 Task: In the sheet Budget Analysis ToolFont size of heading  18 Font style of dataoswald 'Font size of data '9 Alignment of headline & dataAlign center.   Fill color in heading, Red Font color of dataIn the sheet  Budget Tracking Logbookbook
Action: Mouse moved to (74, 201)
Screenshot: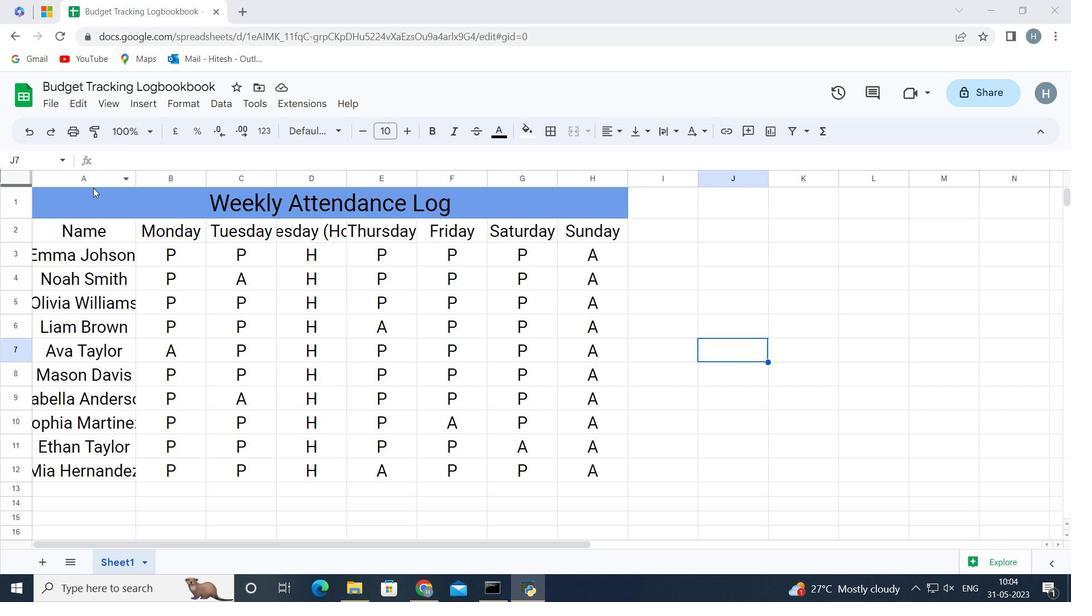 
Action: Mouse pressed left at (74, 201)
Screenshot: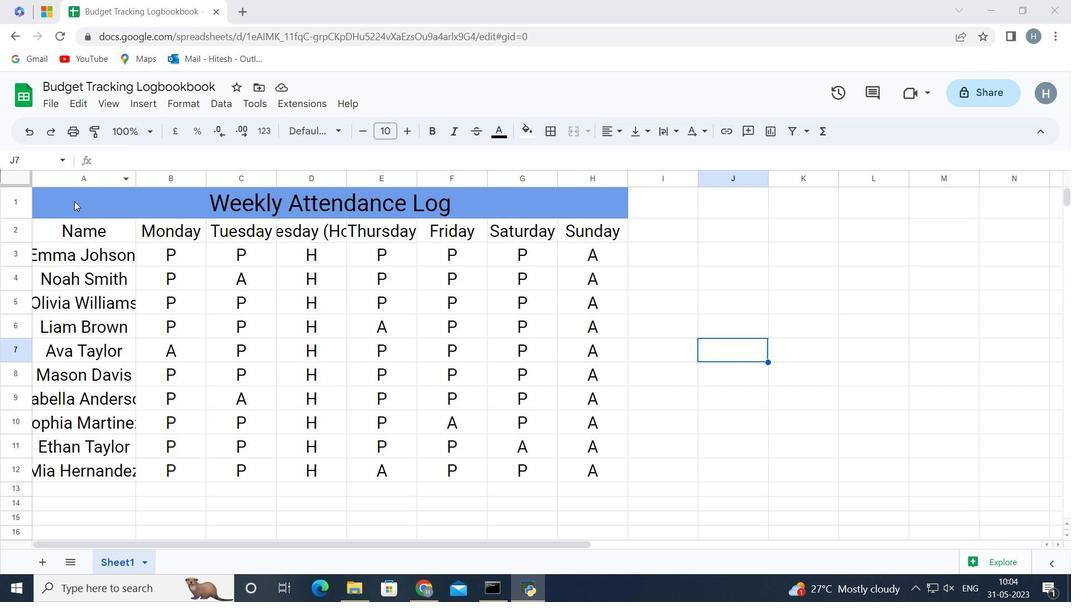 
Action: Mouse moved to (366, 130)
Screenshot: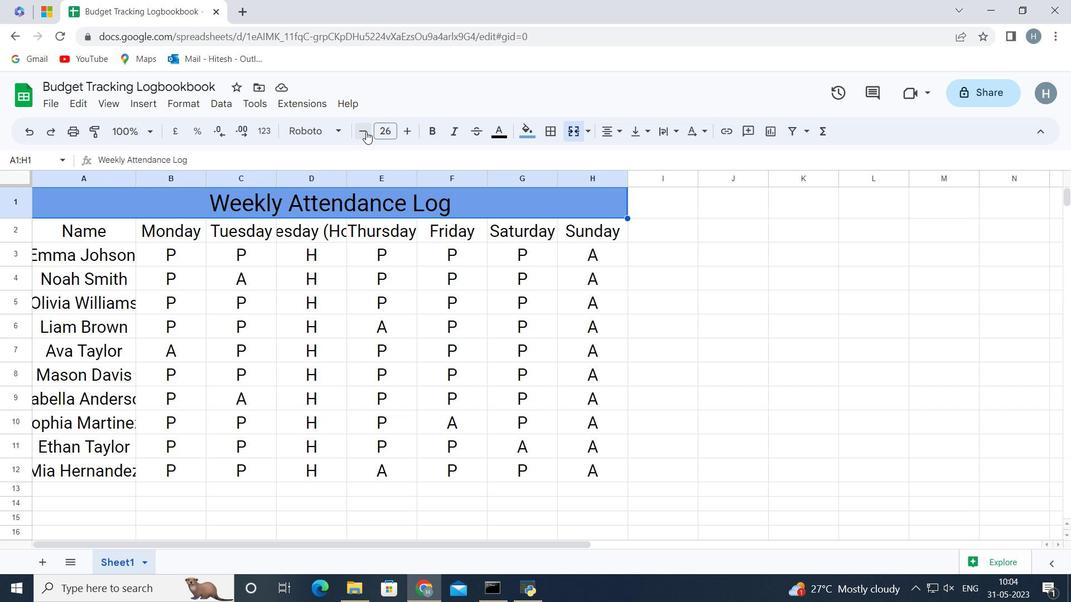 
Action: Mouse pressed left at (366, 130)
Screenshot: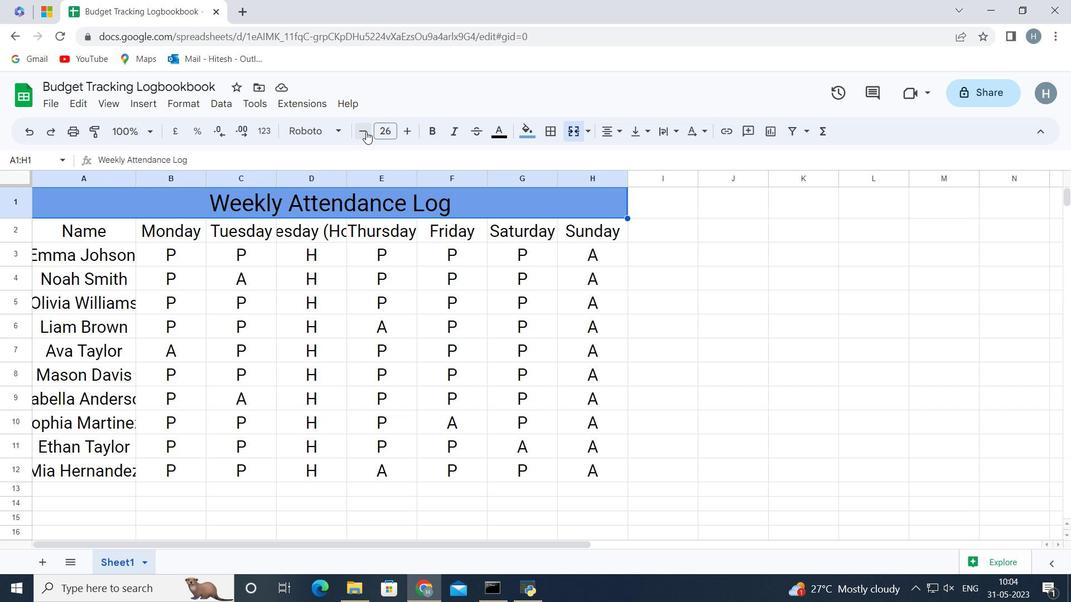 
Action: Mouse pressed left at (366, 130)
Screenshot: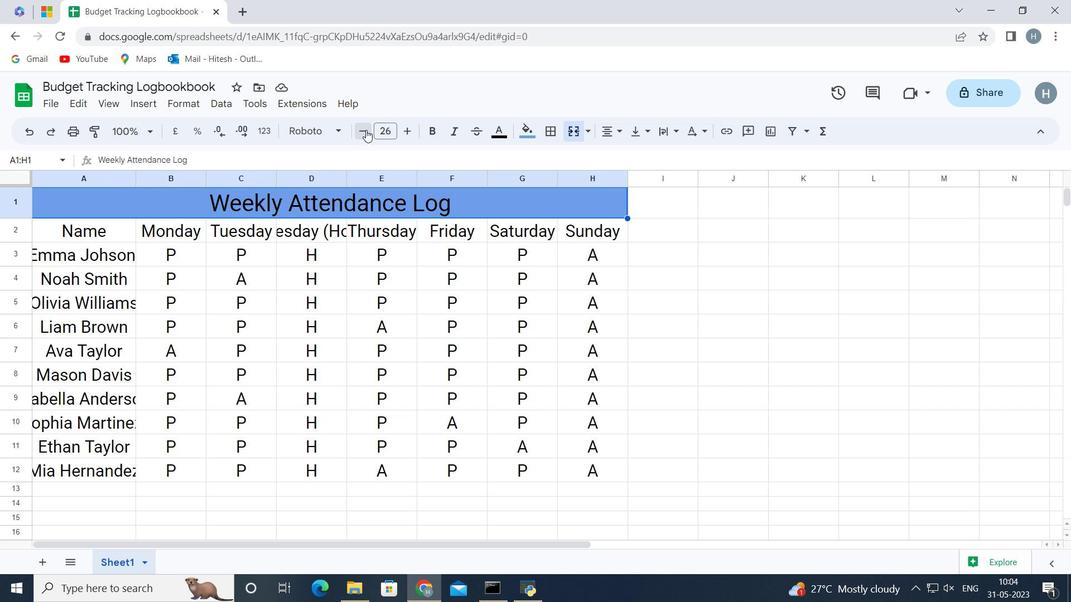 
Action: Mouse pressed left at (366, 130)
Screenshot: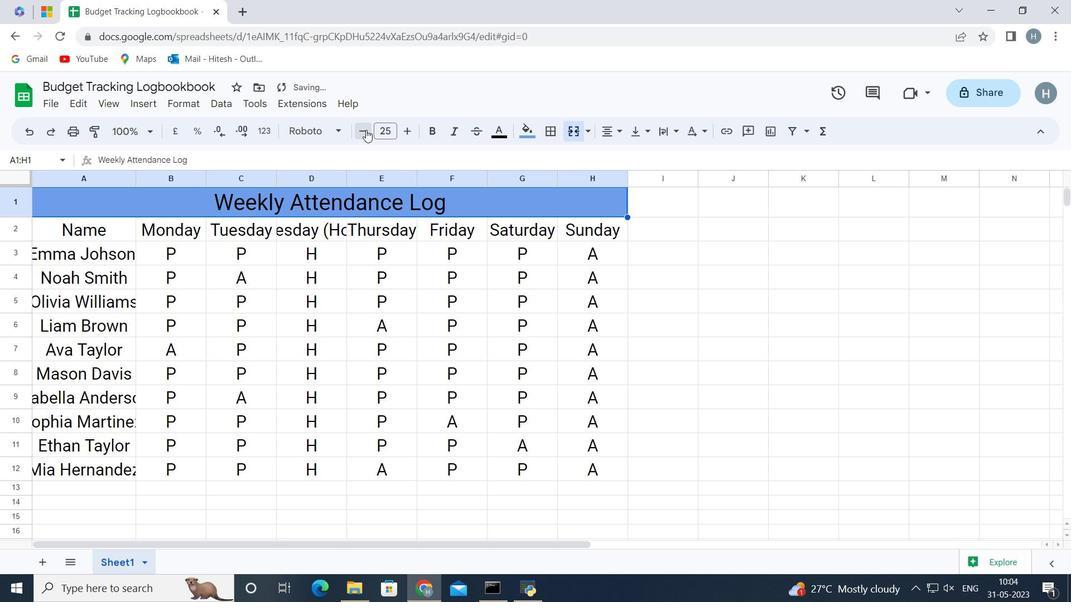 
Action: Mouse pressed left at (366, 130)
Screenshot: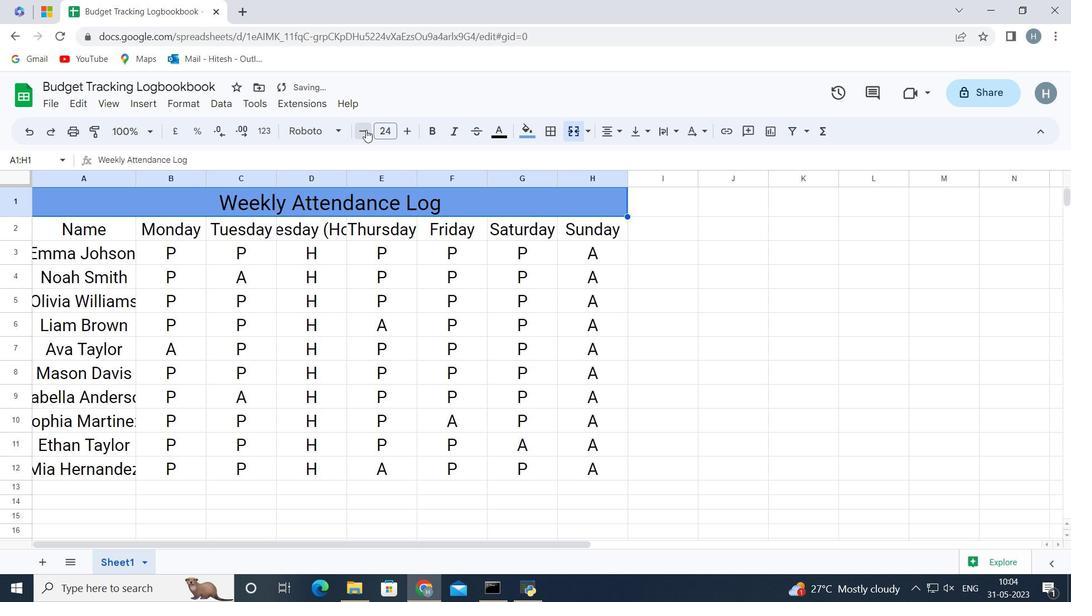 
Action: Mouse pressed left at (366, 130)
Screenshot: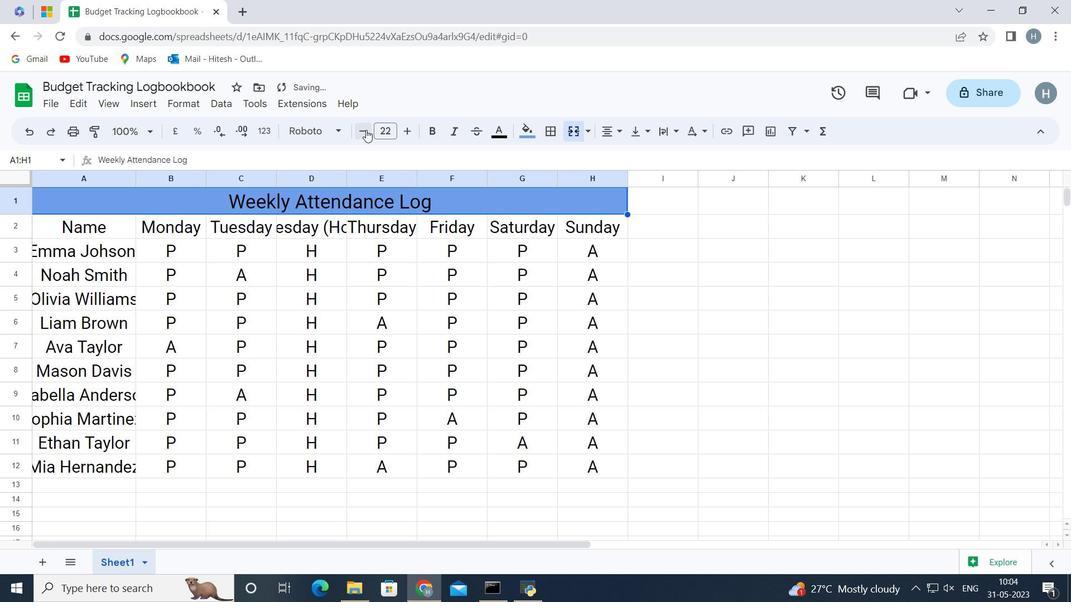 
Action: Mouse pressed left at (366, 130)
Screenshot: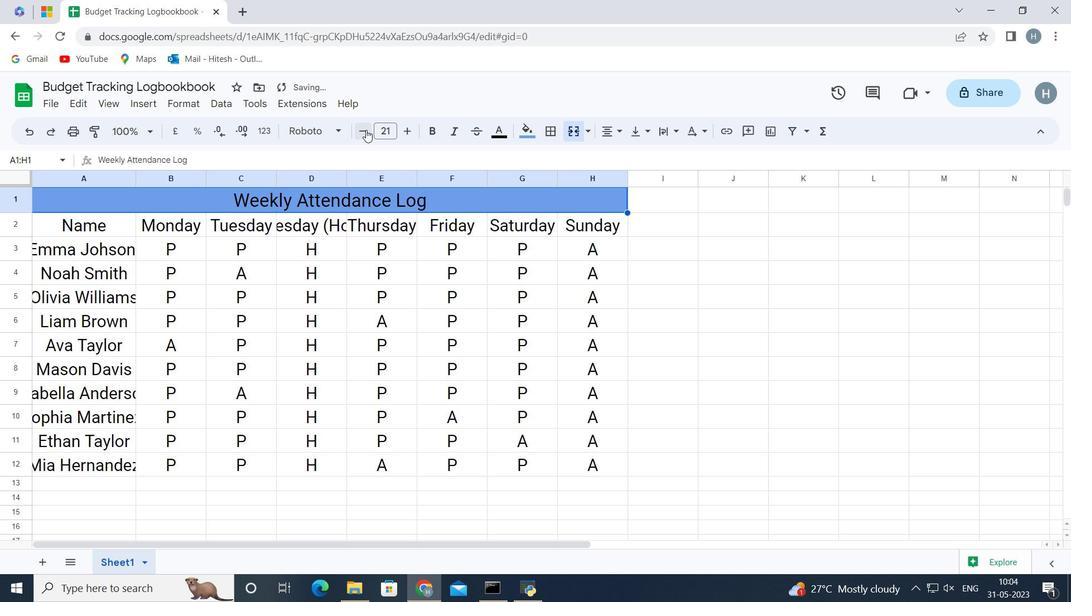 
Action: Mouse pressed left at (366, 130)
Screenshot: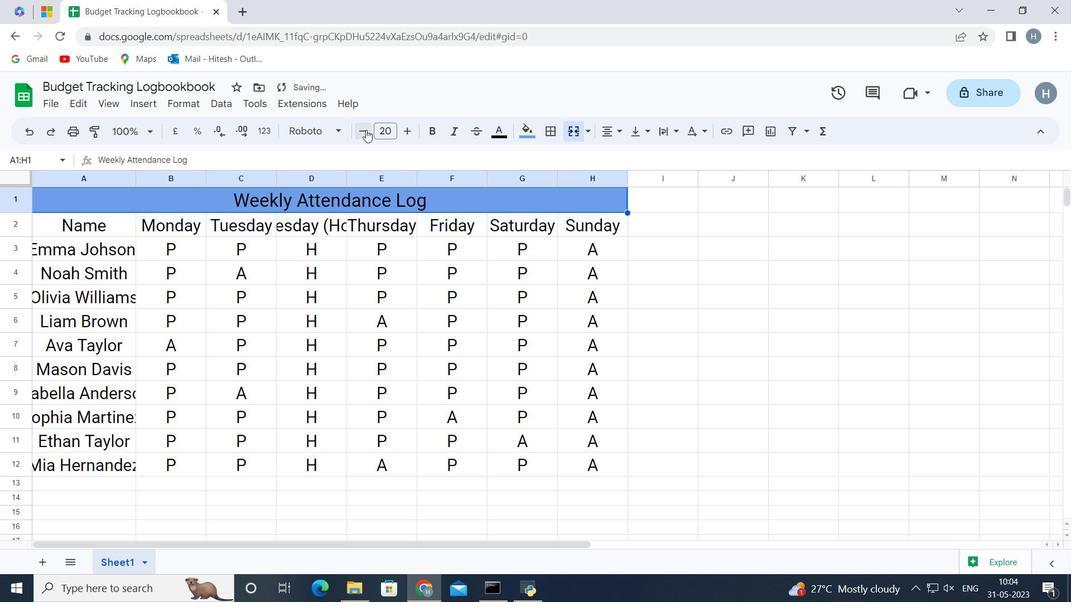 
Action: Mouse pressed left at (366, 130)
Screenshot: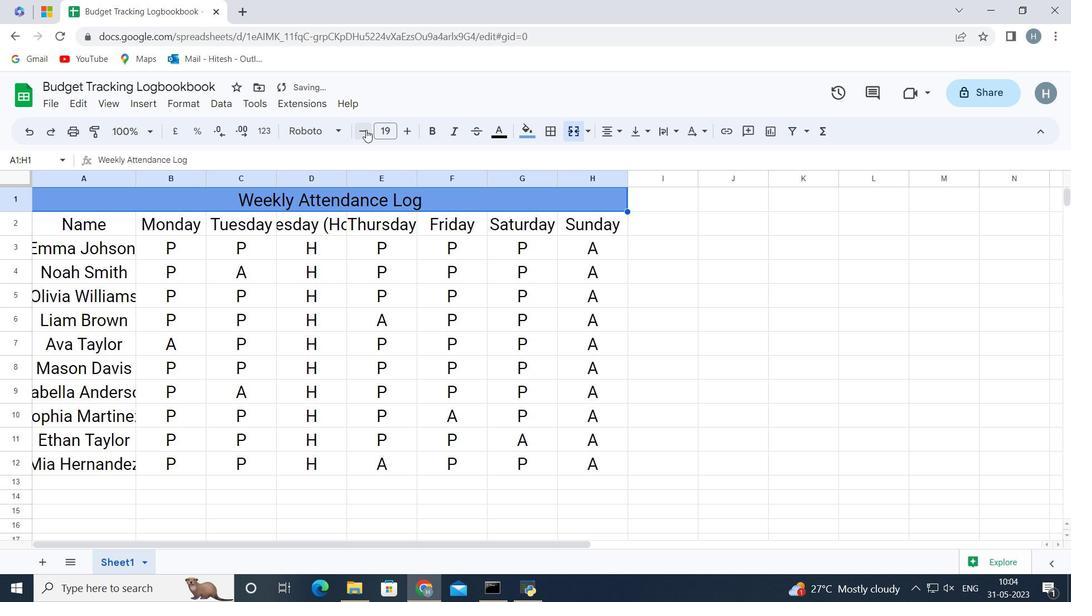 
Action: Mouse moved to (337, 127)
Screenshot: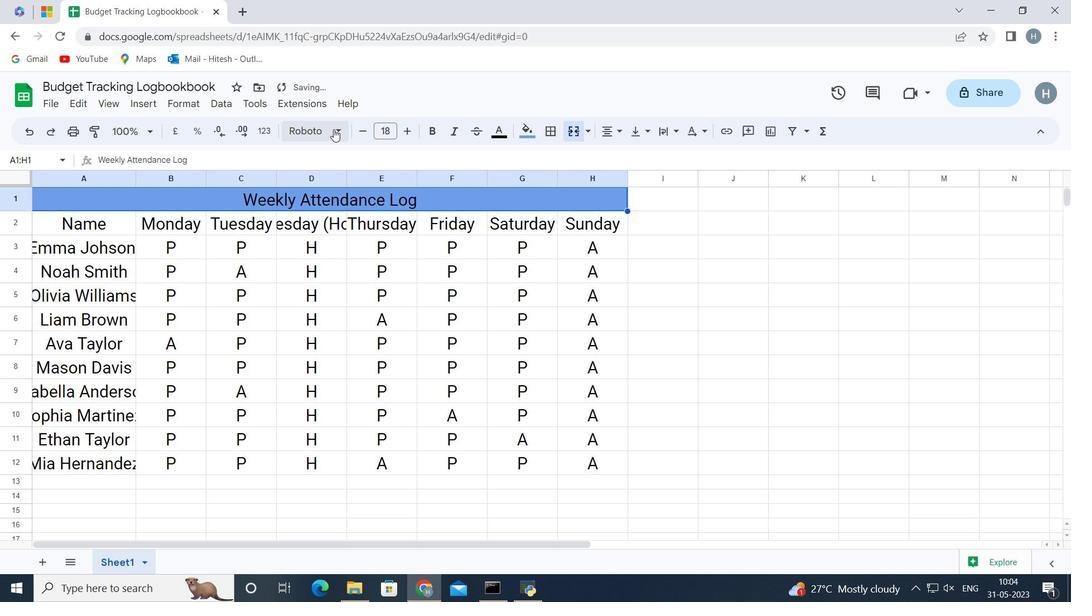 
Action: Mouse pressed left at (337, 127)
Screenshot: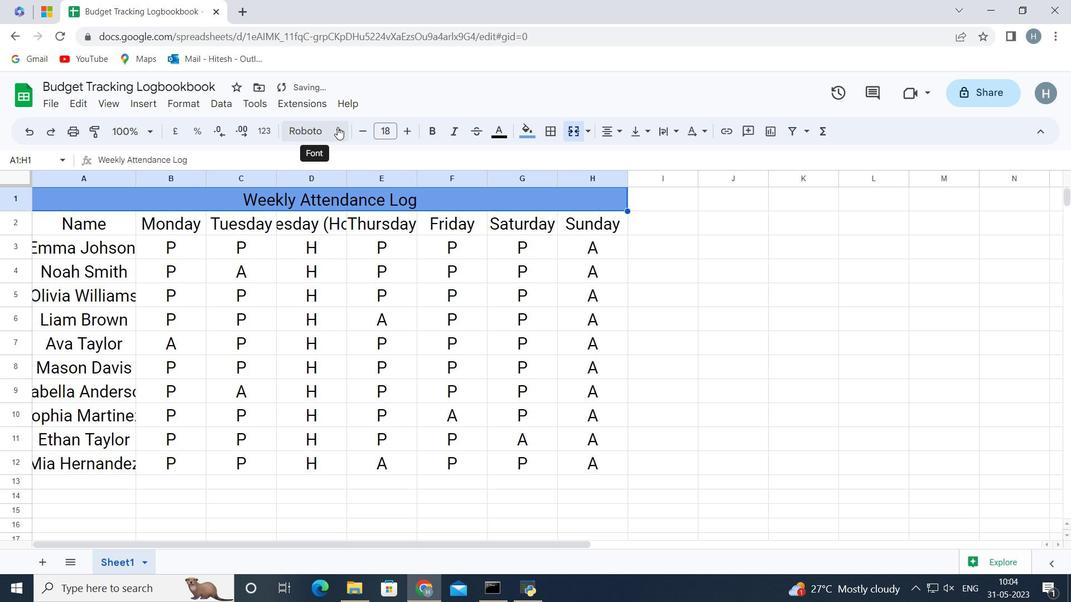 
Action: Mouse moved to (358, 285)
Screenshot: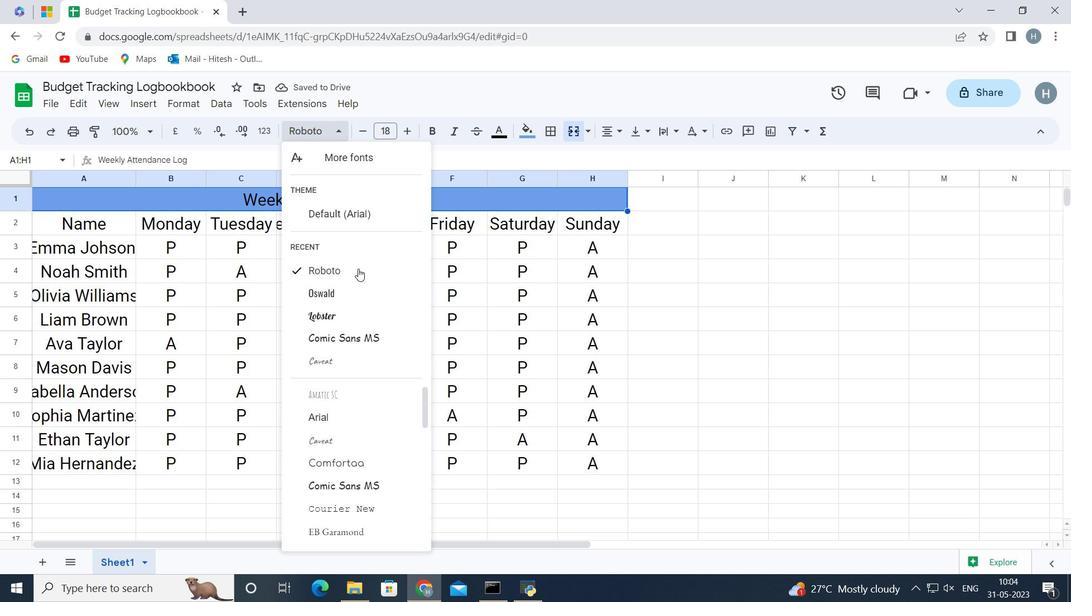 
Action: Mouse pressed left at (358, 285)
Screenshot: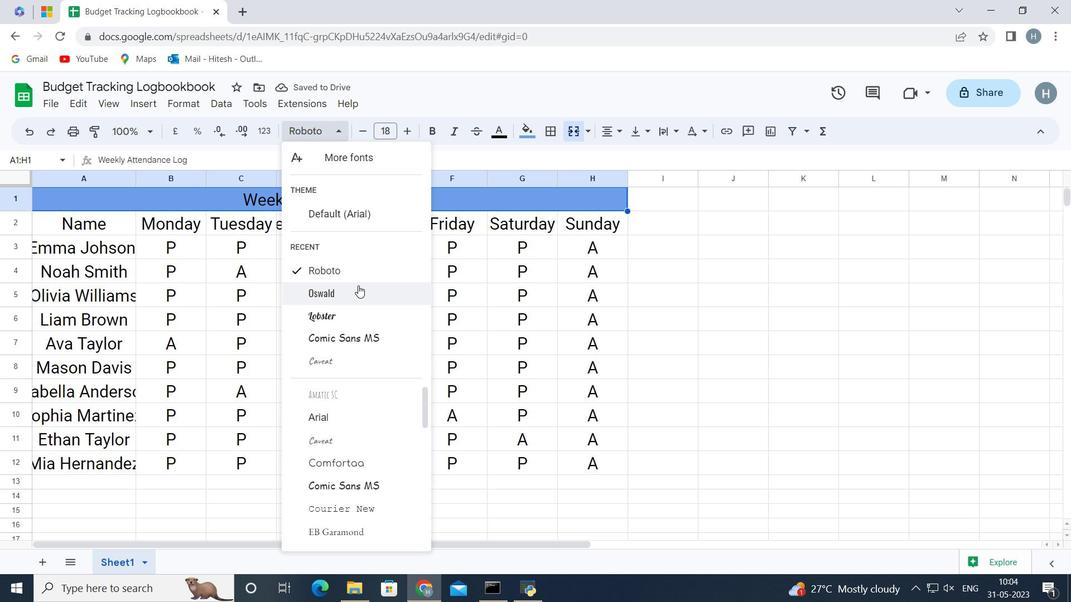 
Action: Mouse moved to (653, 281)
Screenshot: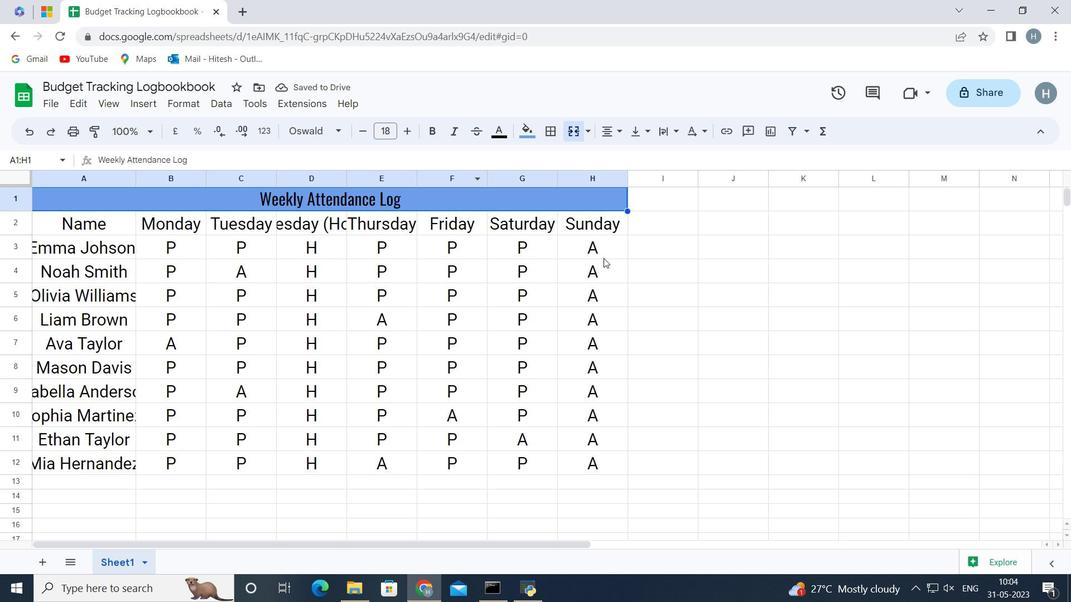 
Action: Mouse pressed left at (653, 281)
Screenshot: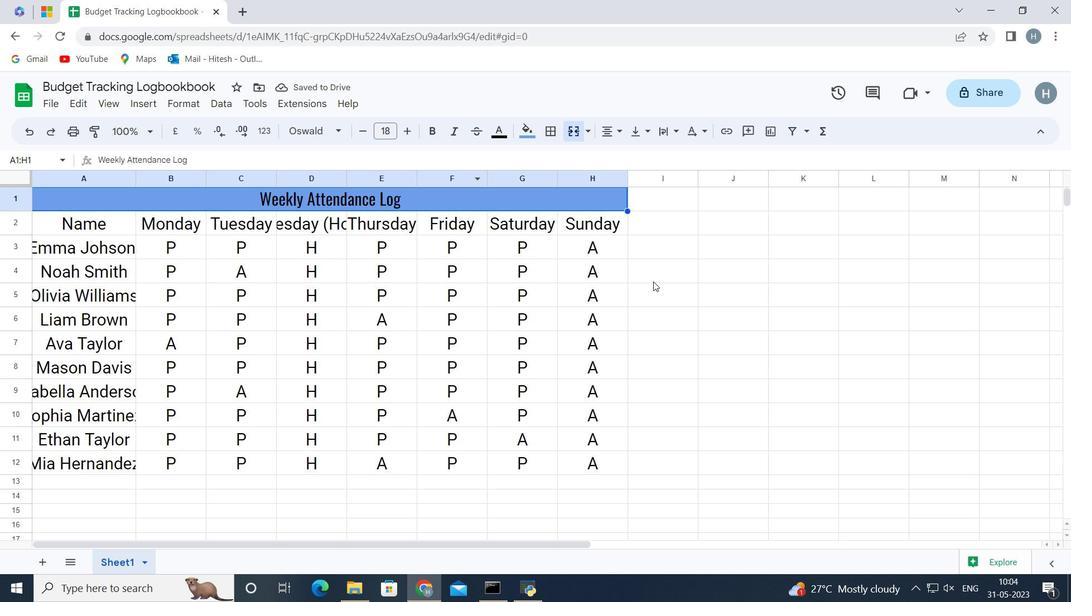 
Action: Mouse moved to (84, 222)
Screenshot: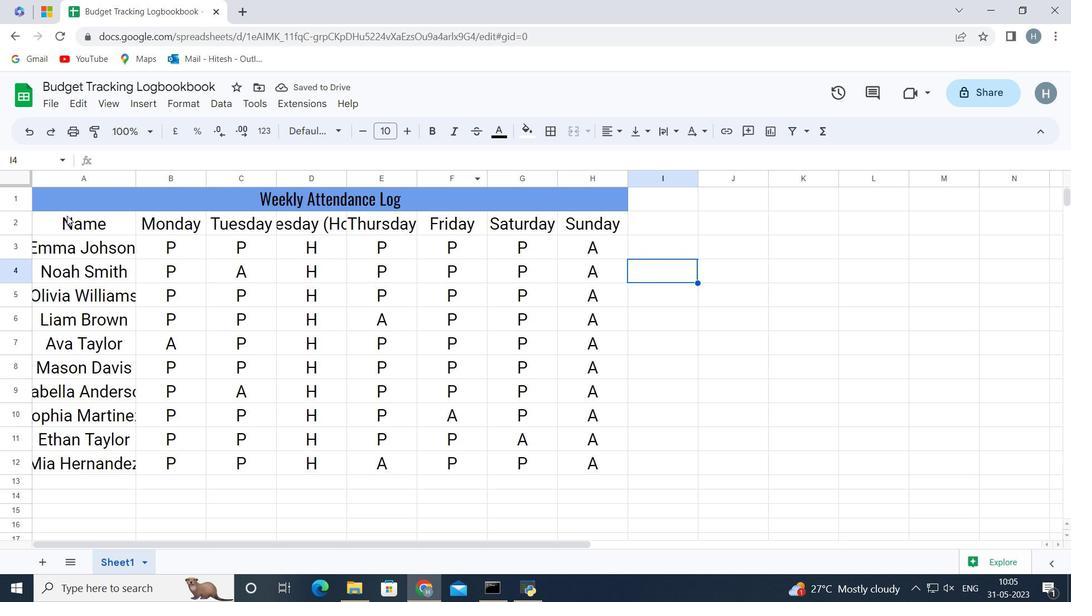 
Action: Mouse pressed left at (84, 222)
Screenshot: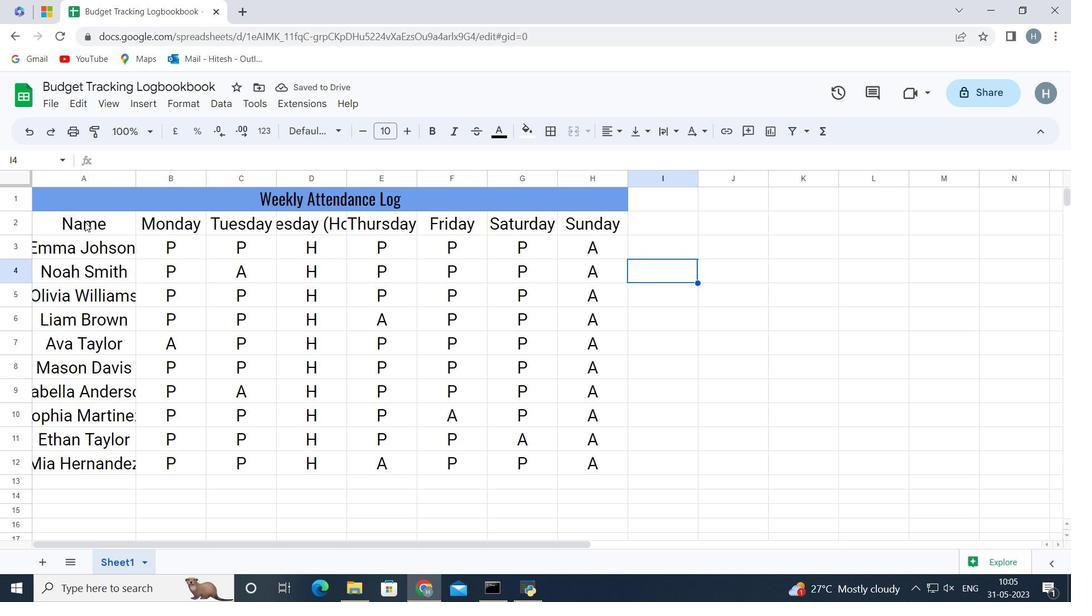 
Action: Key pressed <Key.shift><Key.right><Key.right><Key.right><Key.right><Key.right><Key.right><Key.right><Key.down><Key.down><Key.down><Key.down><Key.down><Key.down><Key.down><Key.down><Key.down><Key.down>
Screenshot: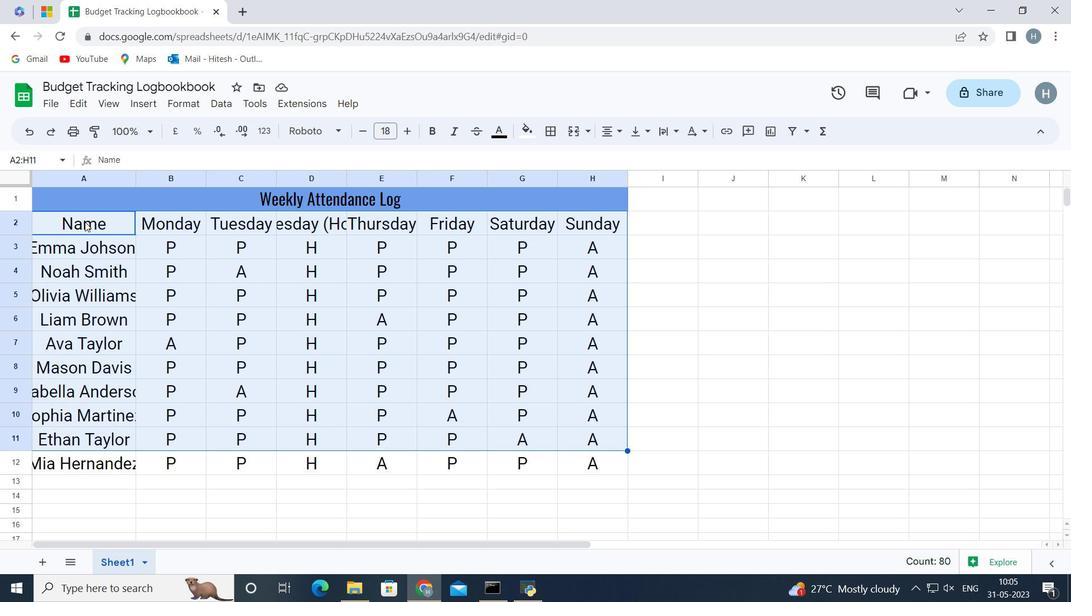 
Action: Mouse moved to (363, 128)
Screenshot: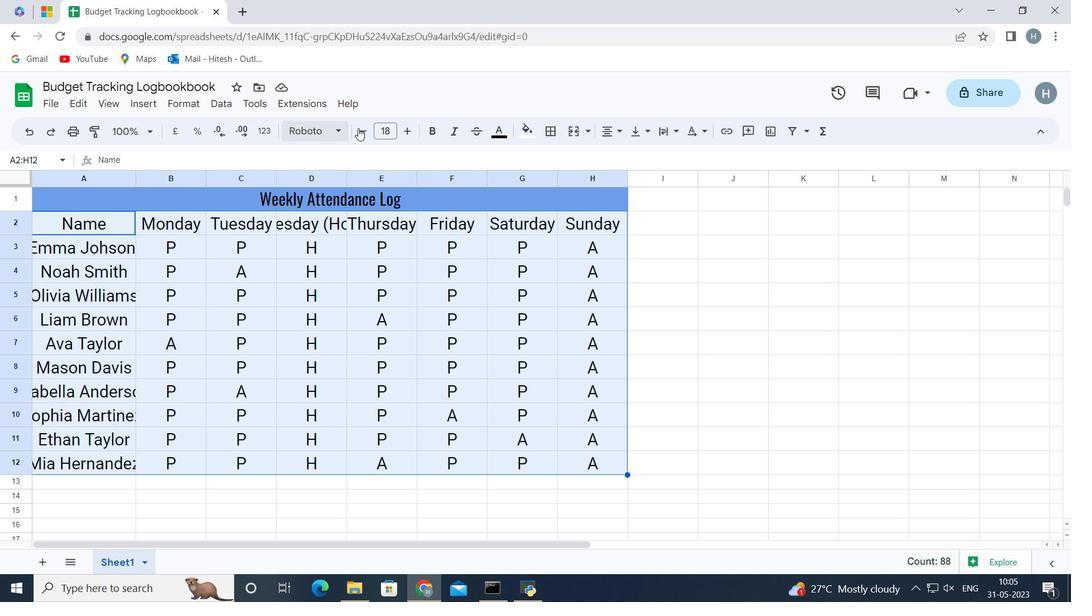 
Action: Mouse pressed left at (363, 128)
Screenshot: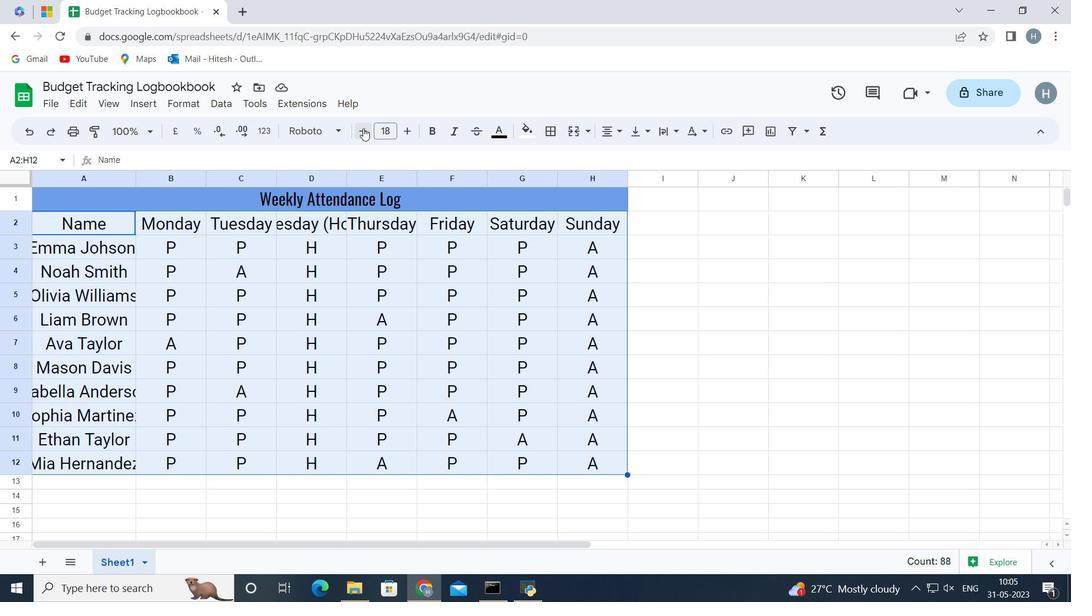 
Action: Mouse pressed left at (363, 128)
Screenshot: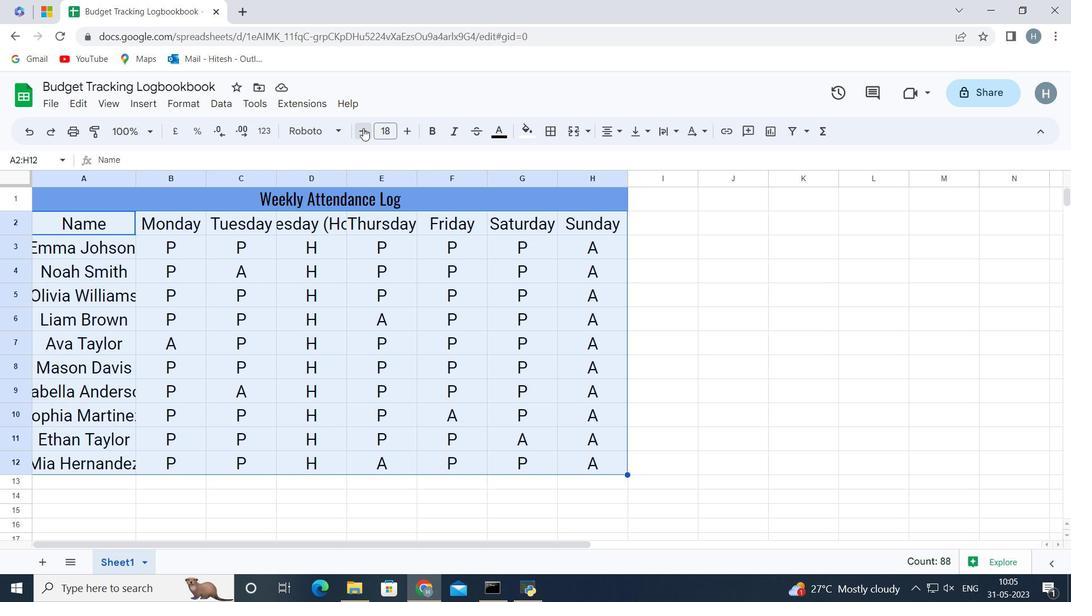 
Action: Mouse pressed left at (363, 128)
Screenshot: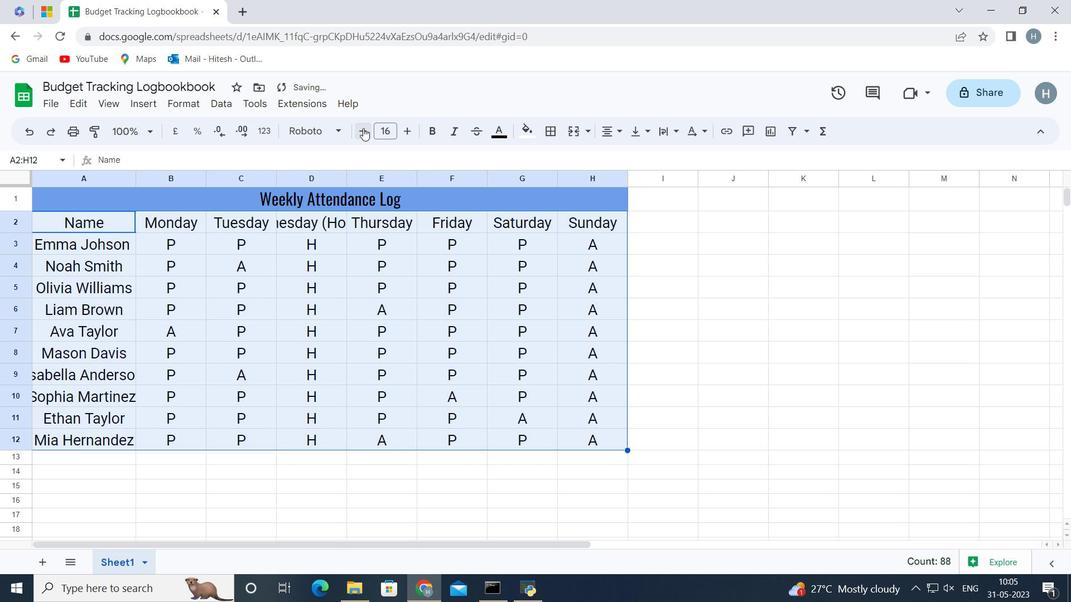 
Action: Mouse pressed left at (363, 128)
Screenshot: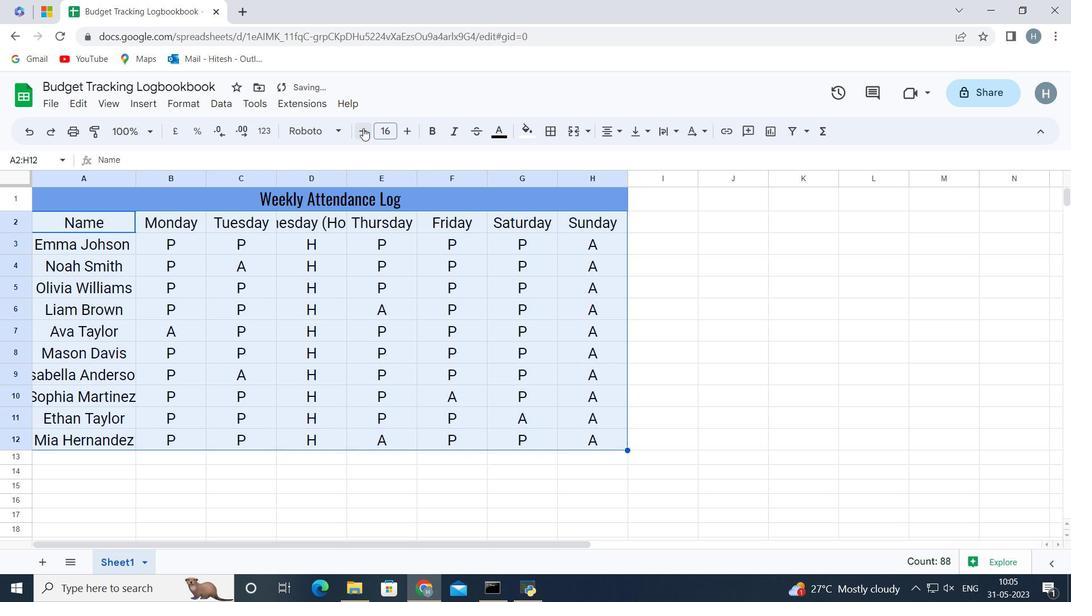 
Action: Mouse pressed left at (363, 128)
Screenshot: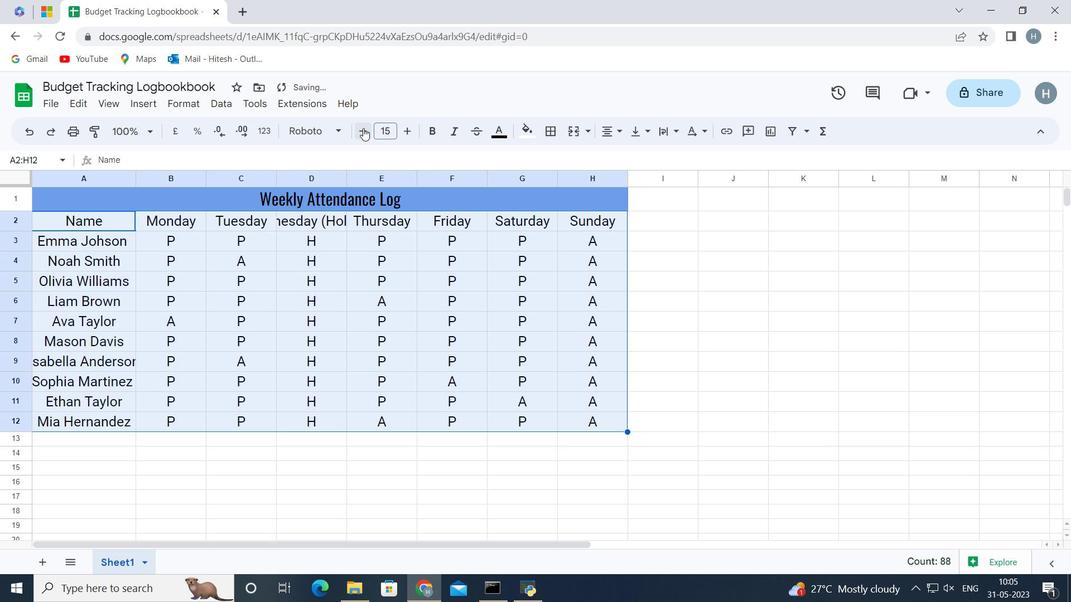 
Action: Mouse pressed left at (363, 128)
Screenshot: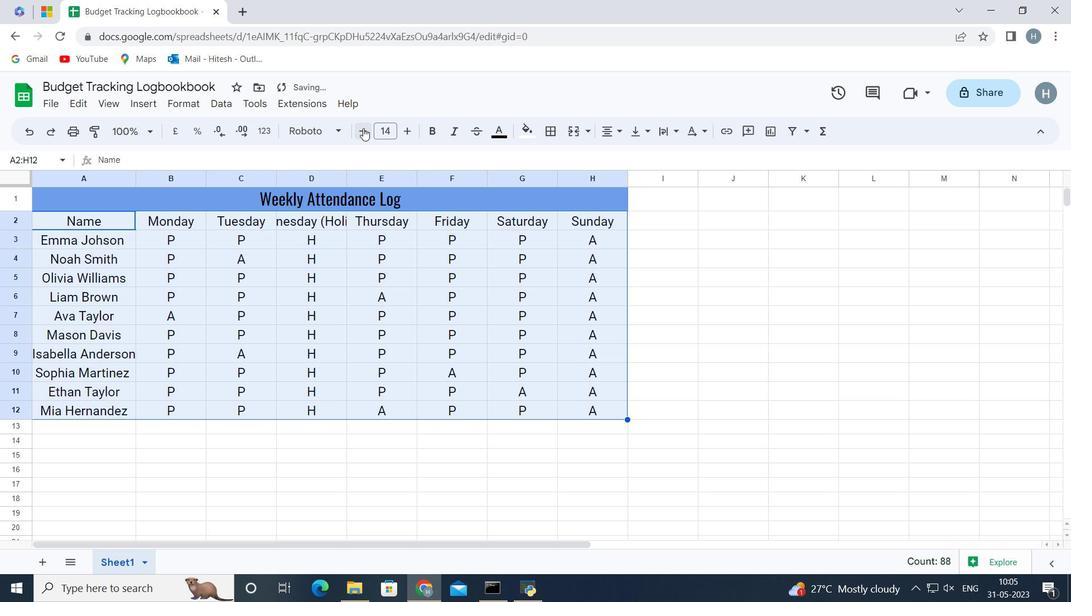 
Action: Mouse pressed left at (363, 128)
Screenshot: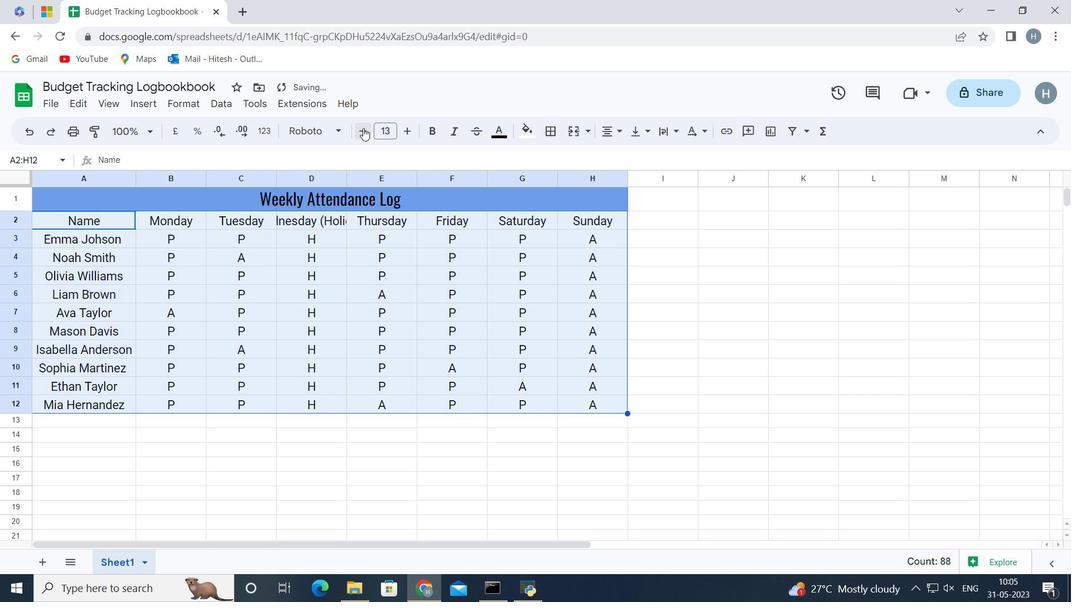 
Action: Mouse pressed left at (363, 128)
Screenshot: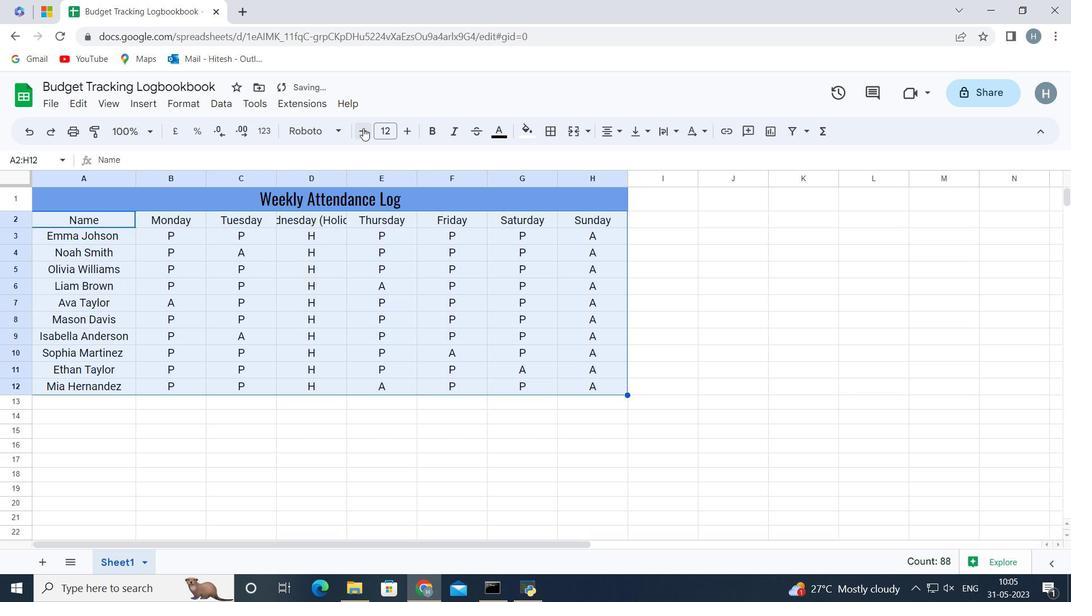 
Action: Mouse pressed left at (363, 128)
Screenshot: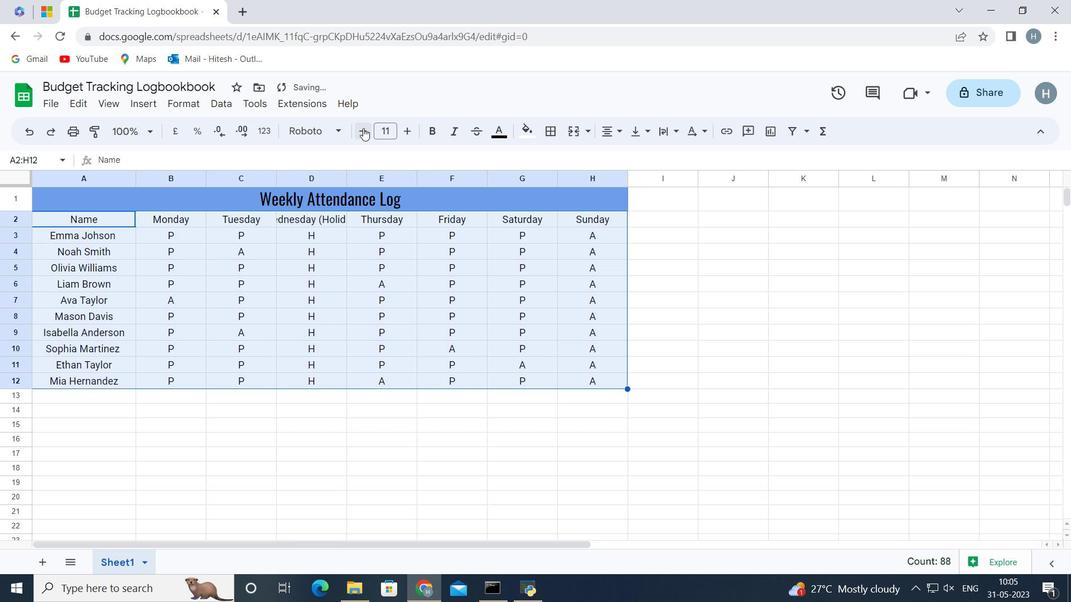
Action: Mouse pressed left at (363, 128)
Screenshot: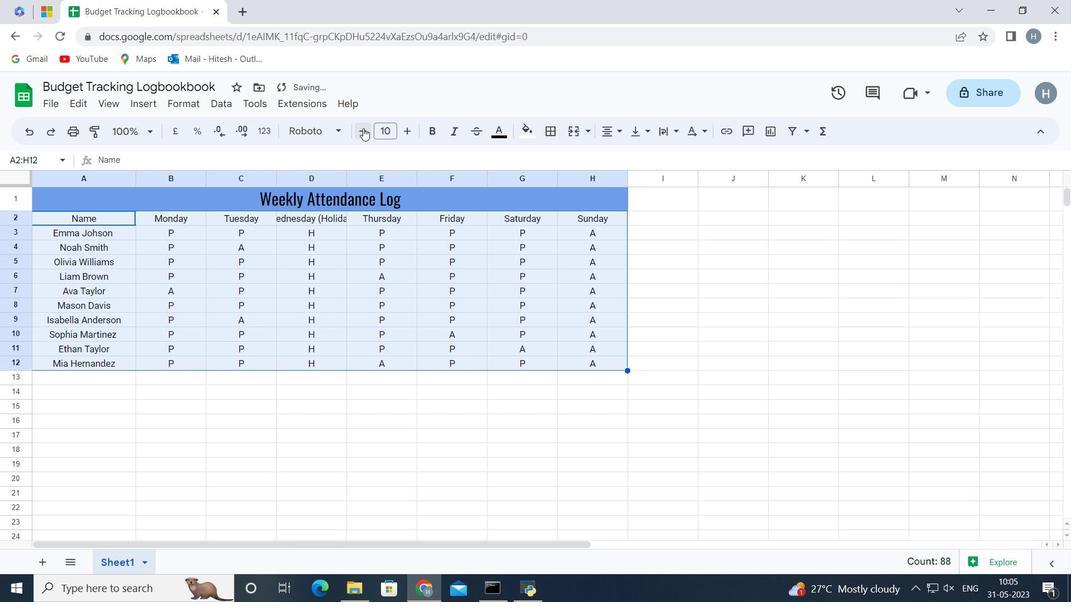 
Action: Mouse pressed left at (363, 128)
Screenshot: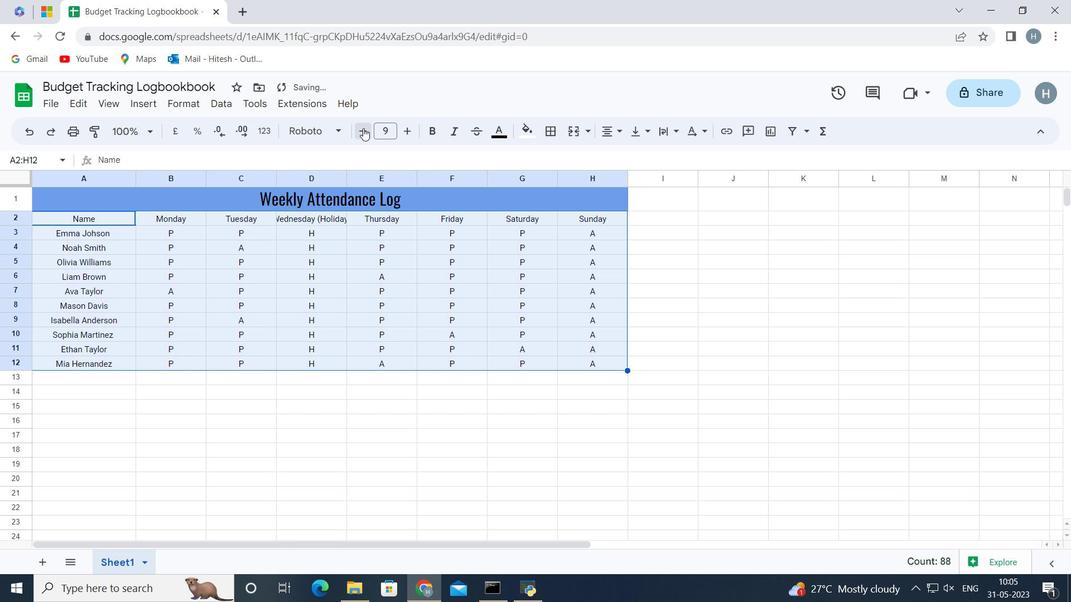 
Action: Mouse moved to (409, 136)
Screenshot: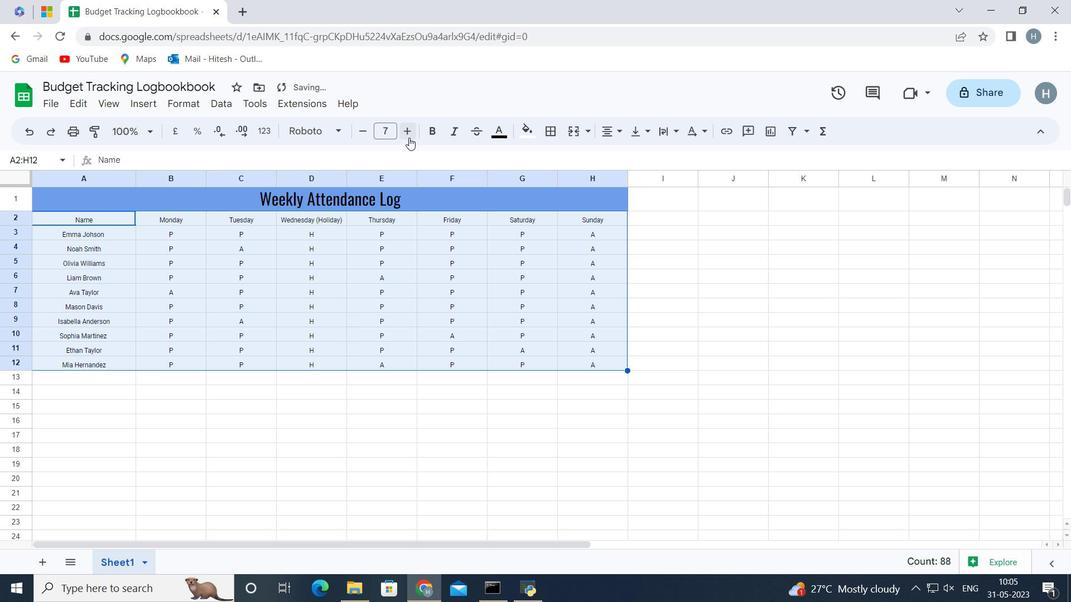 
Action: Mouse pressed left at (409, 136)
Screenshot: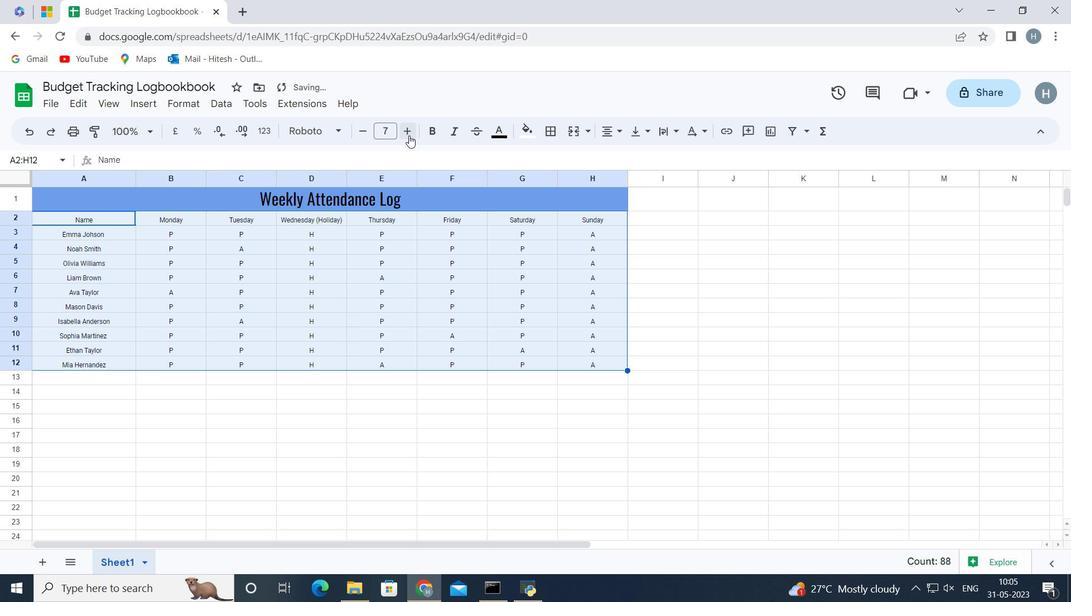 
Action: Mouse pressed left at (409, 136)
Screenshot: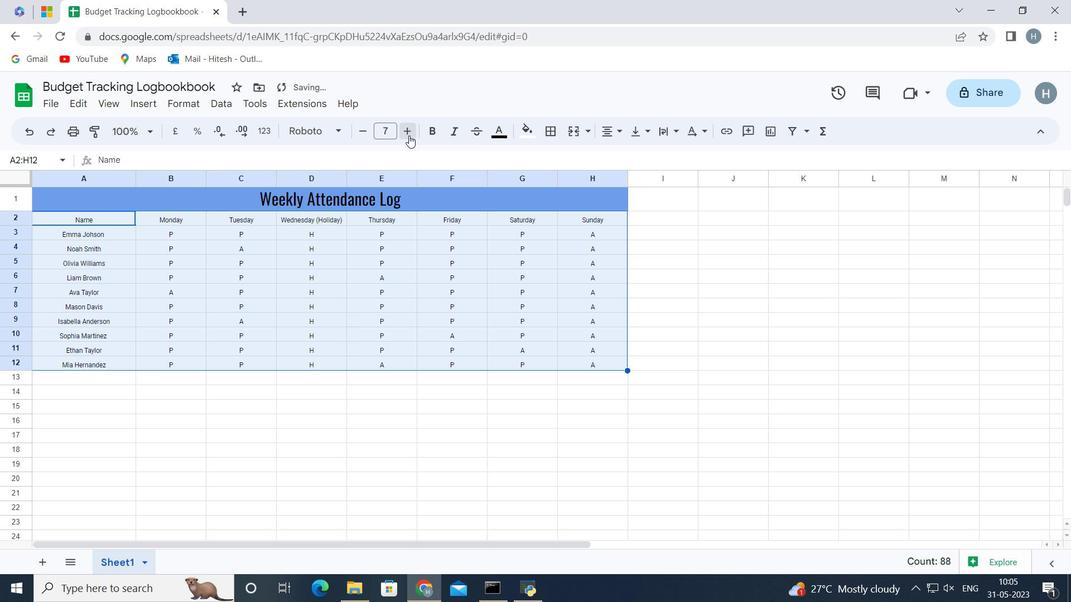 
Action: Mouse moved to (254, 437)
Screenshot: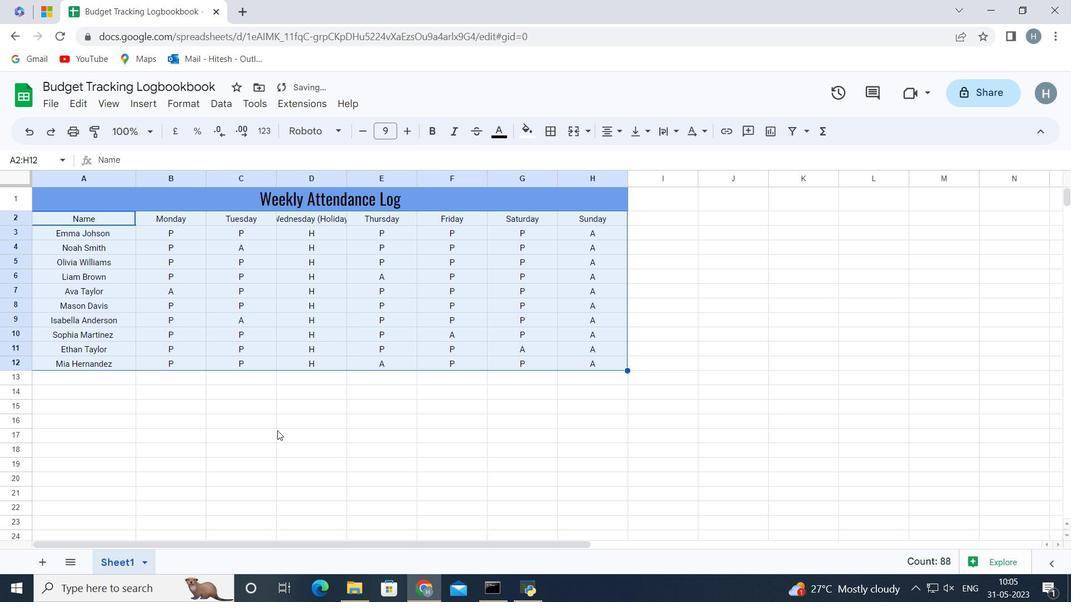 
Action: Mouse pressed left at (254, 437)
Screenshot: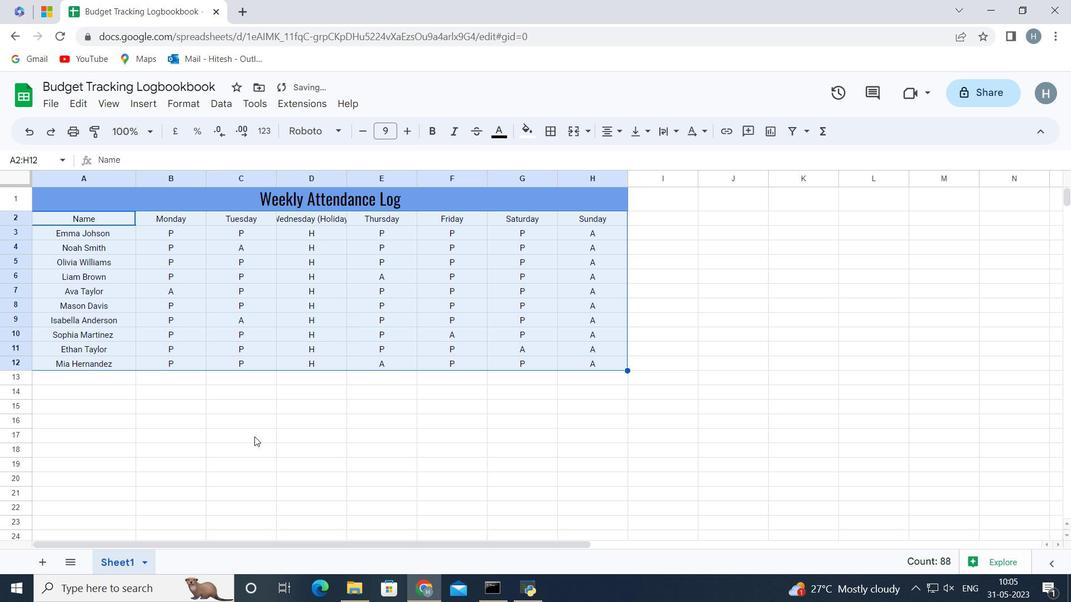 
Action: Mouse moved to (73, 196)
Screenshot: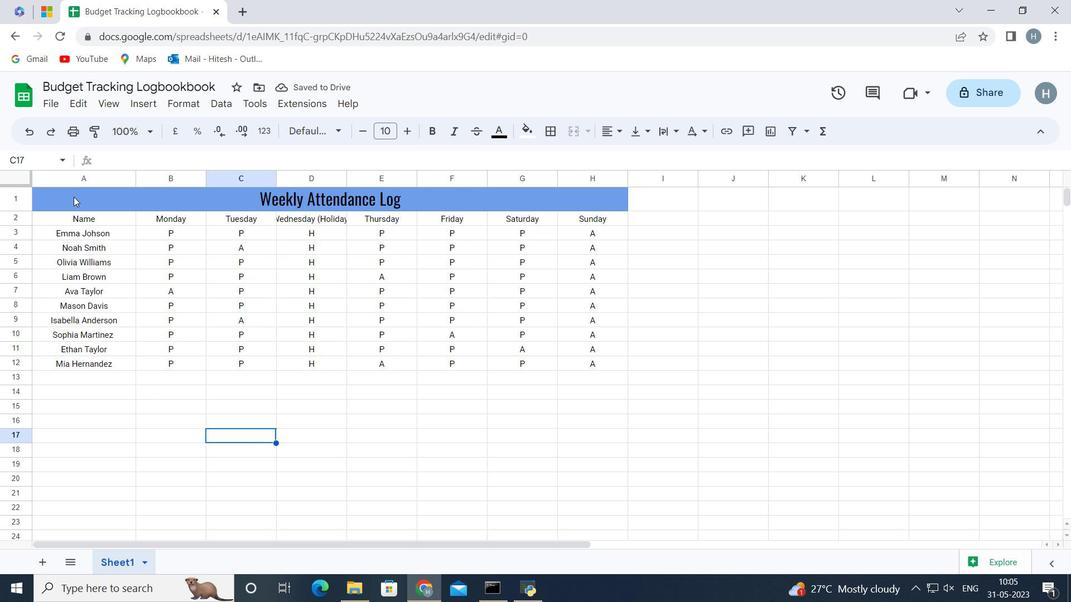 
Action: Mouse pressed left at (73, 196)
Screenshot: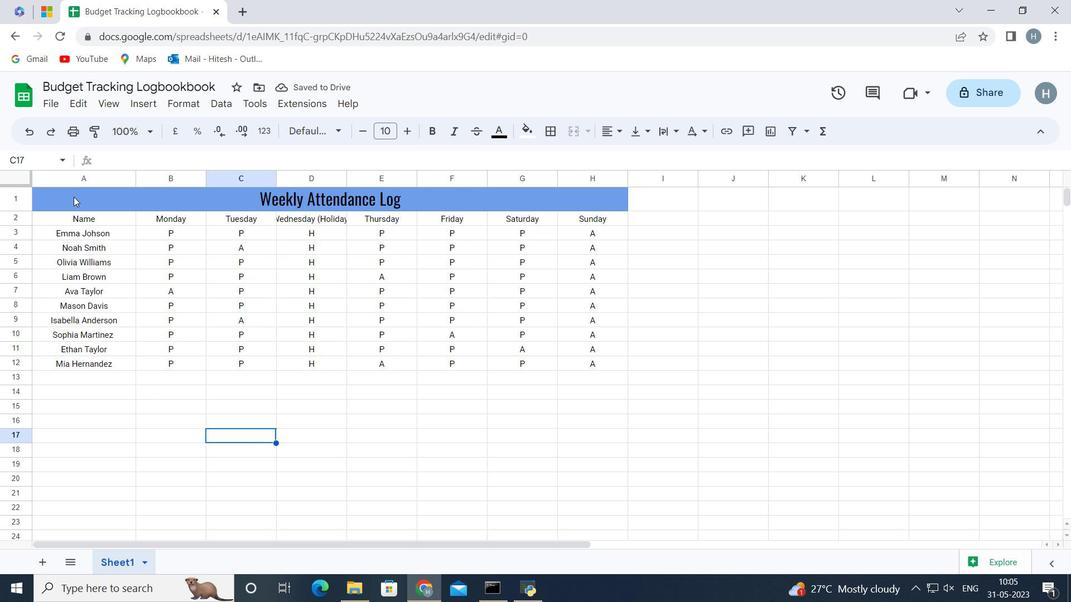 
Action: Key pressed <Key.shift><Key.down><Key.down><Key.down><Key.down><Key.down><Key.down><Key.down><Key.down><Key.down><Key.down><Key.down>
Screenshot: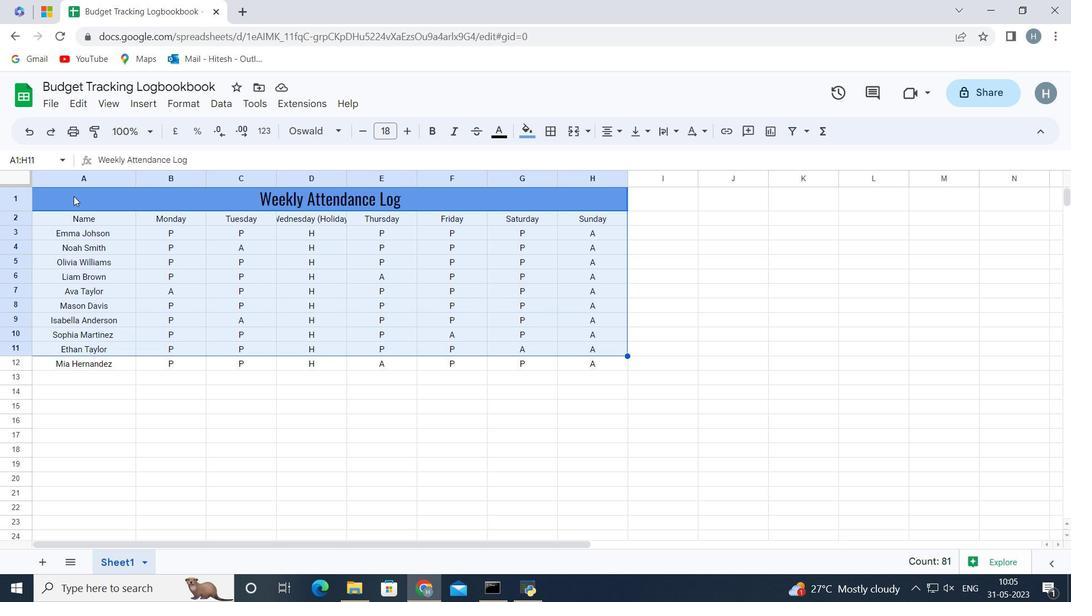 
Action: Mouse moved to (616, 131)
Screenshot: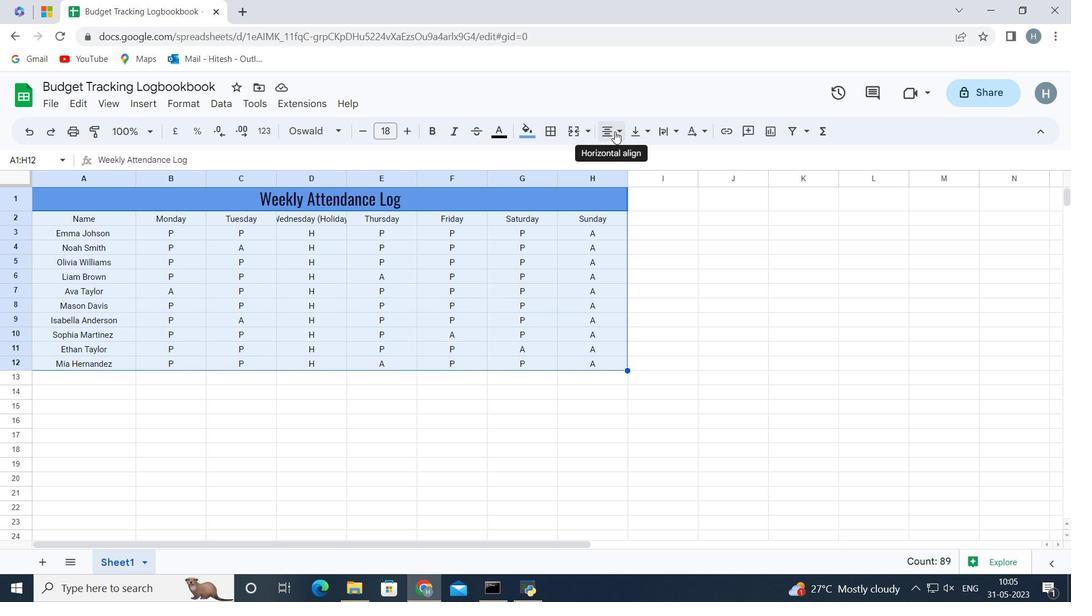 
Action: Mouse pressed left at (616, 131)
Screenshot: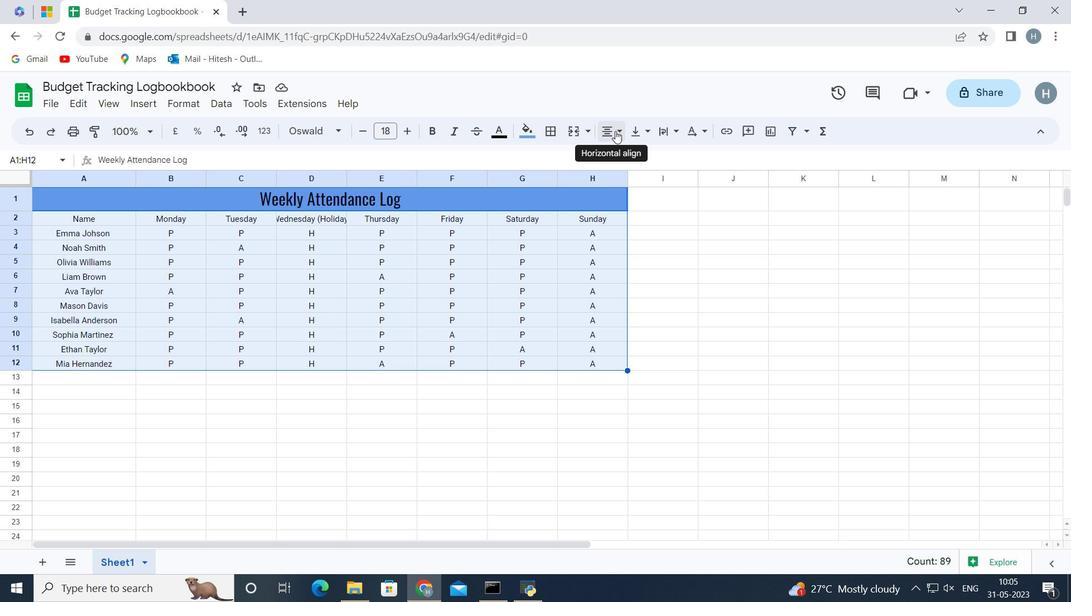 
Action: Mouse moved to (634, 156)
Screenshot: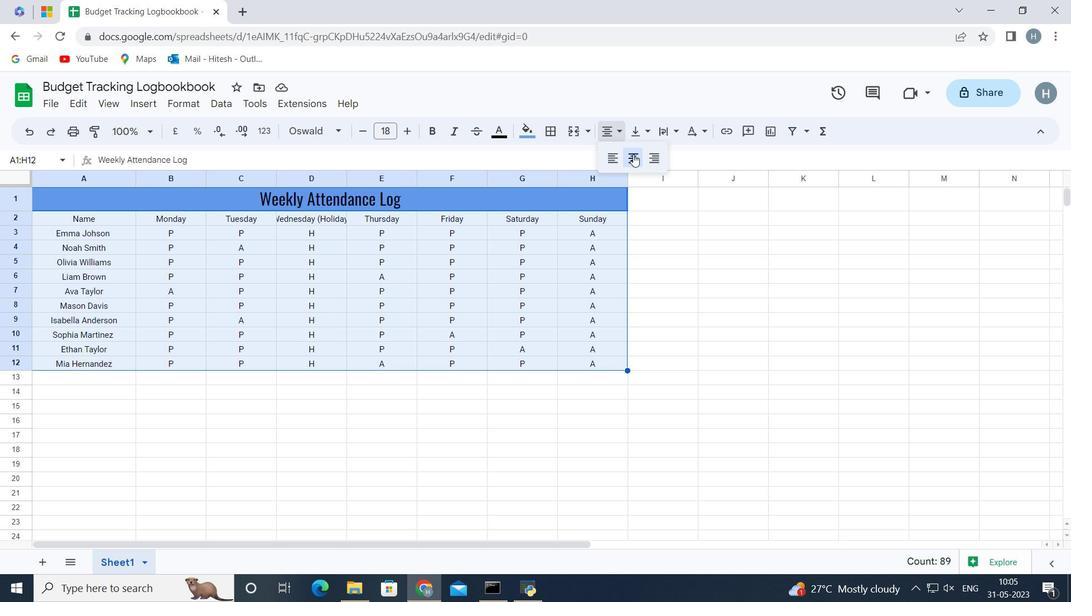 
Action: Mouse pressed left at (634, 156)
Screenshot: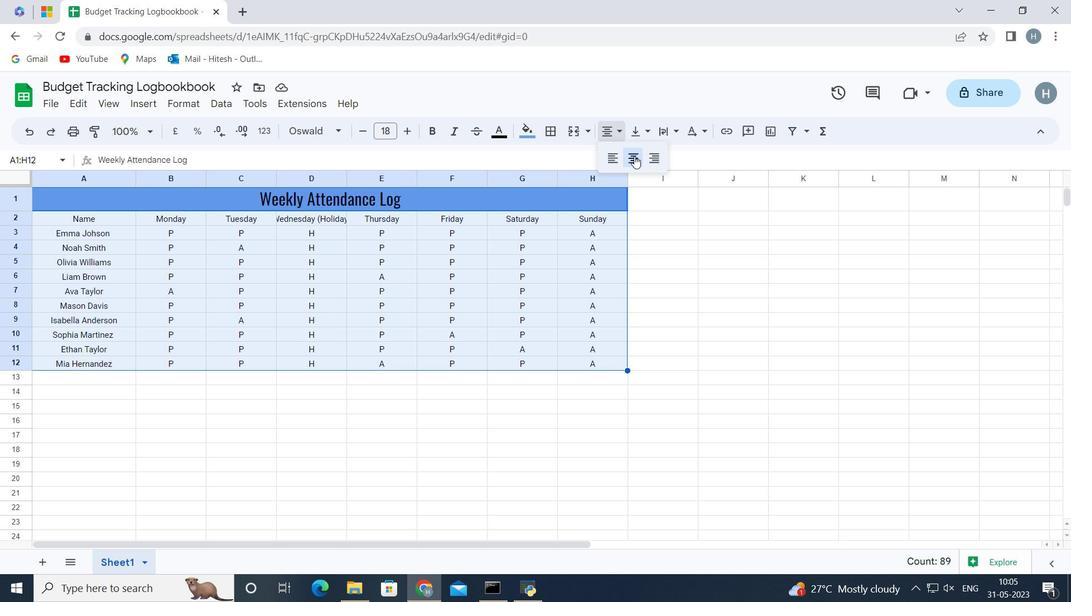 
Action: Mouse moved to (190, 417)
Screenshot: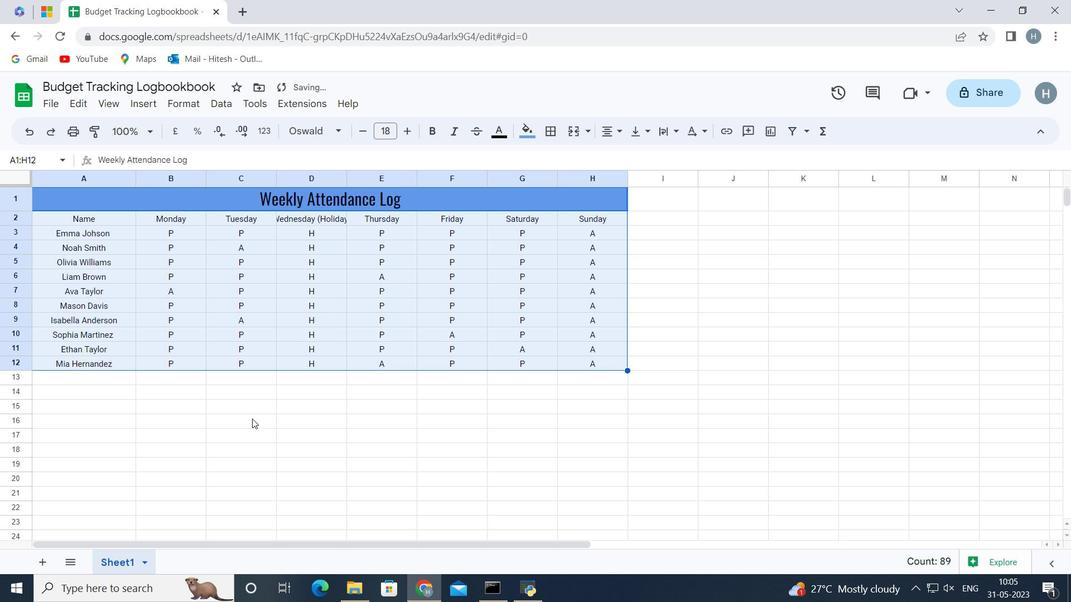 
Action: Mouse pressed left at (190, 417)
Screenshot: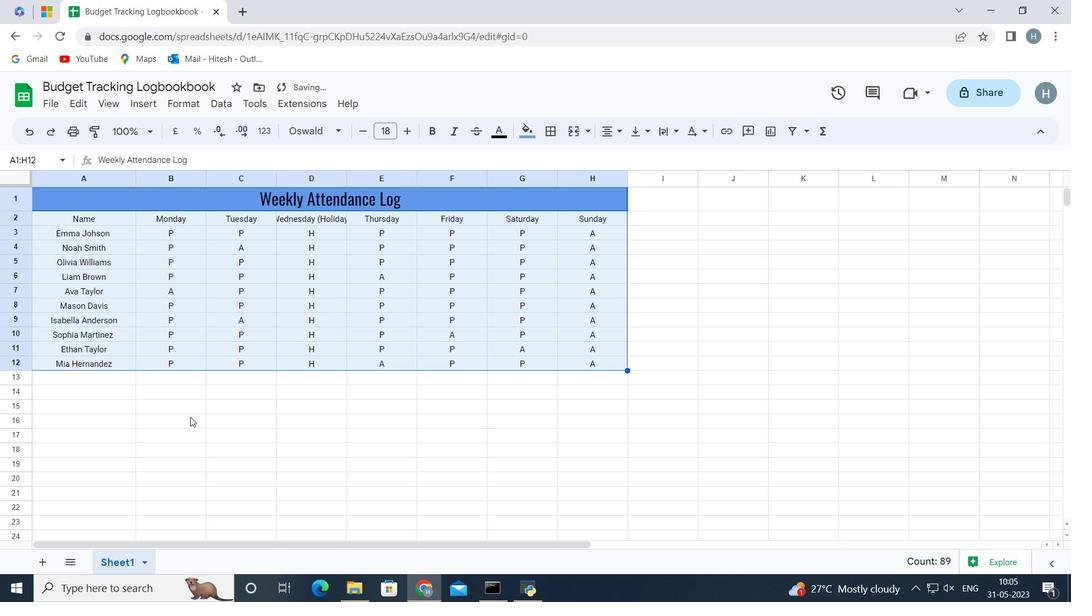 
Action: Mouse moved to (73, 192)
Screenshot: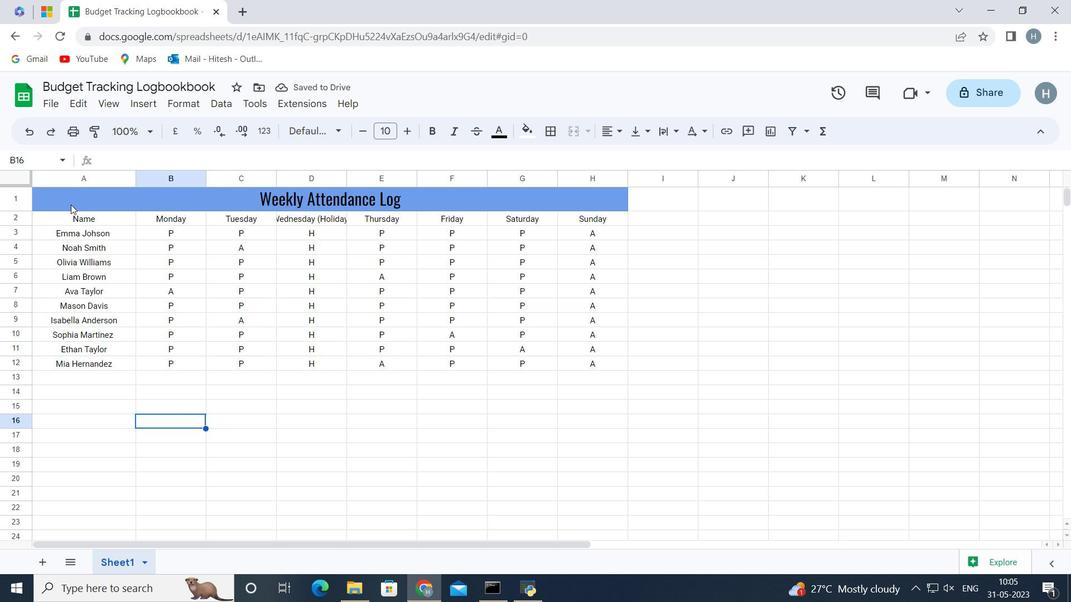 
Action: Mouse pressed left at (73, 192)
Screenshot: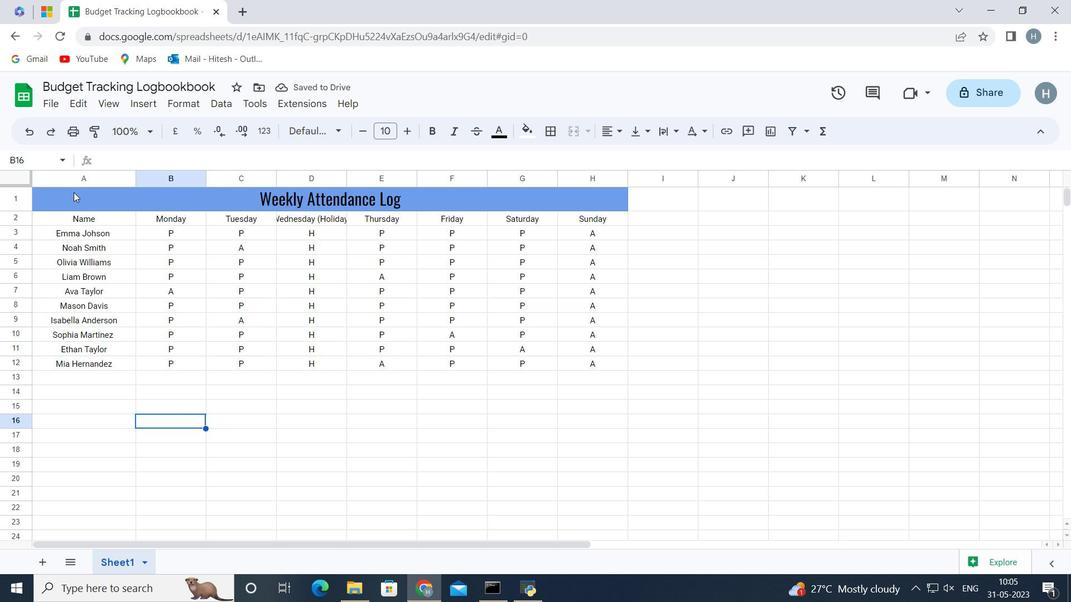 
Action: Mouse moved to (536, 129)
Screenshot: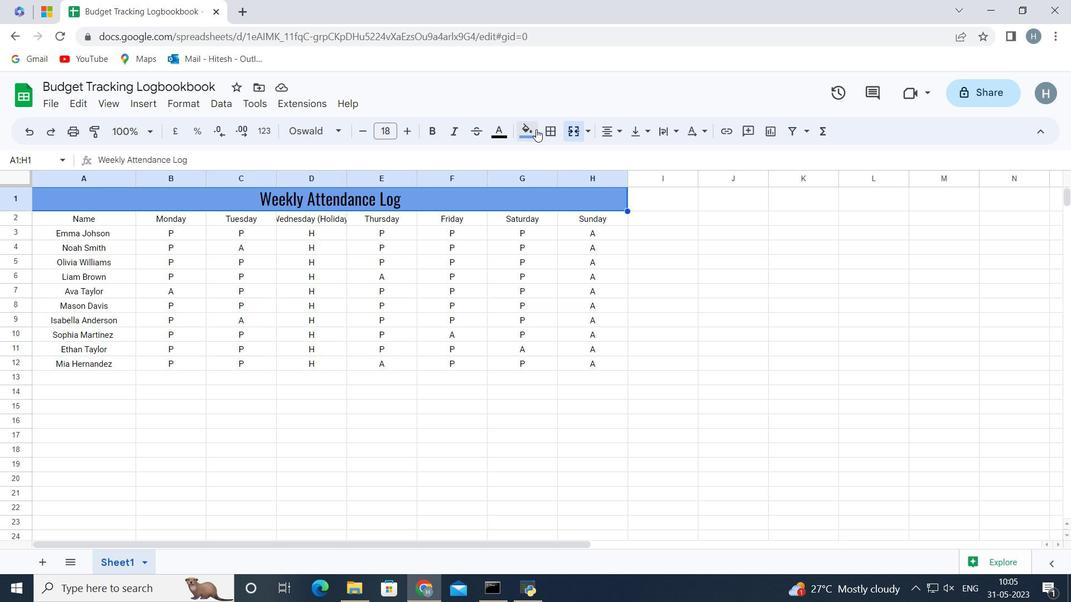 
Action: Mouse pressed left at (536, 129)
Screenshot: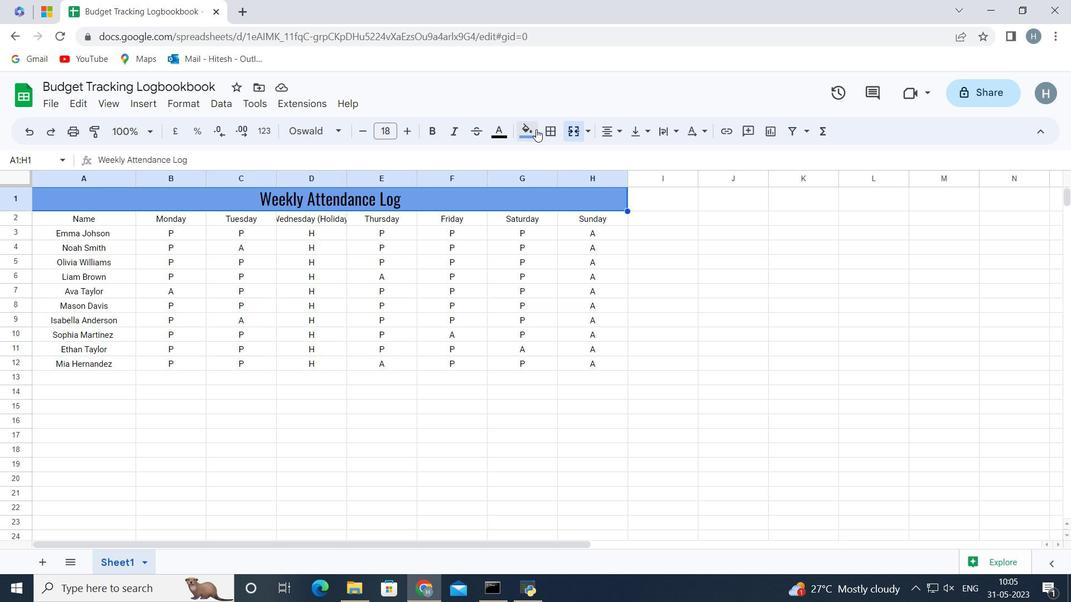 
Action: Mouse moved to (548, 191)
Screenshot: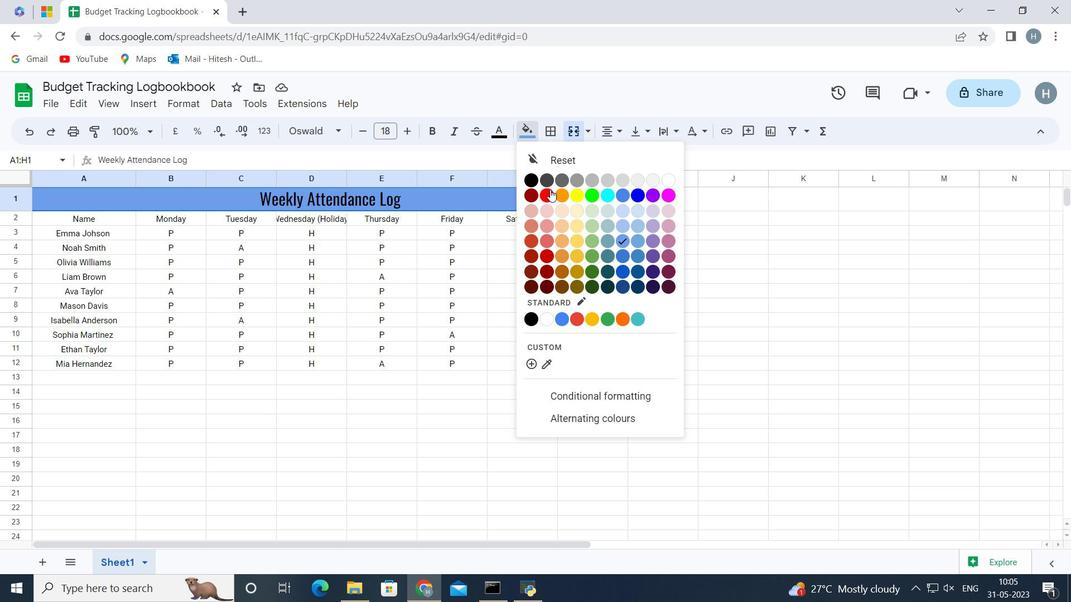 
Action: Mouse pressed left at (548, 191)
Screenshot: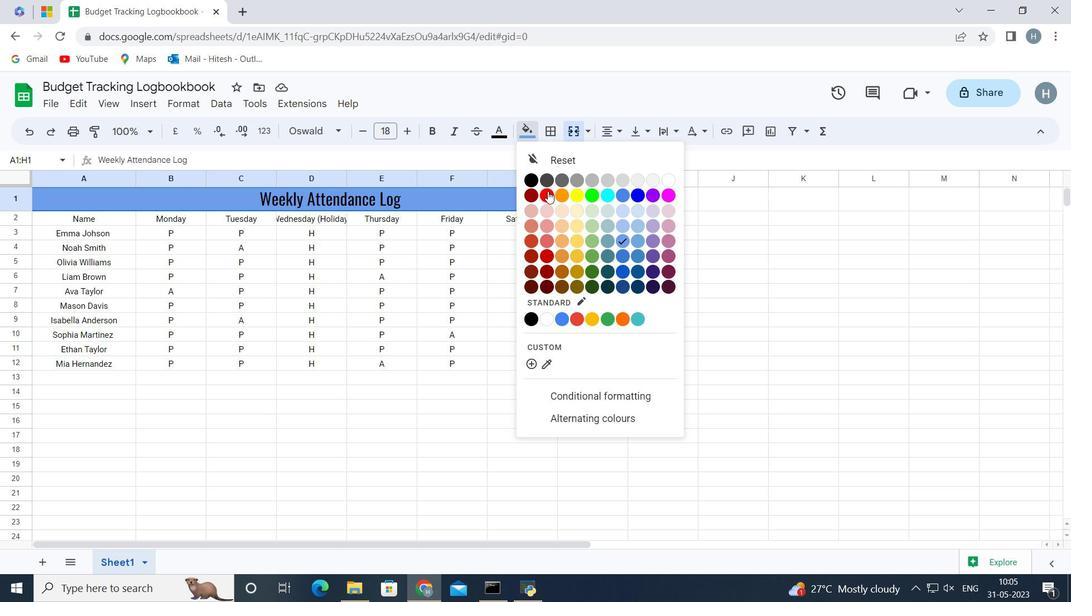 
Action: Mouse moved to (229, 421)
Screenshot: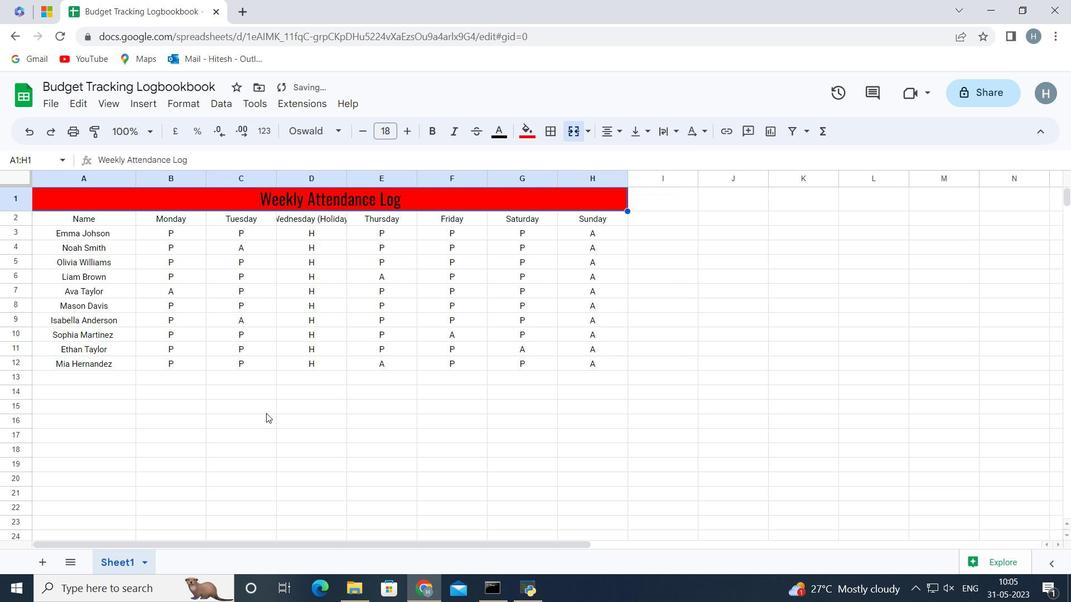 
Action: Mouse pressed left at (229, 421)
Screenshot: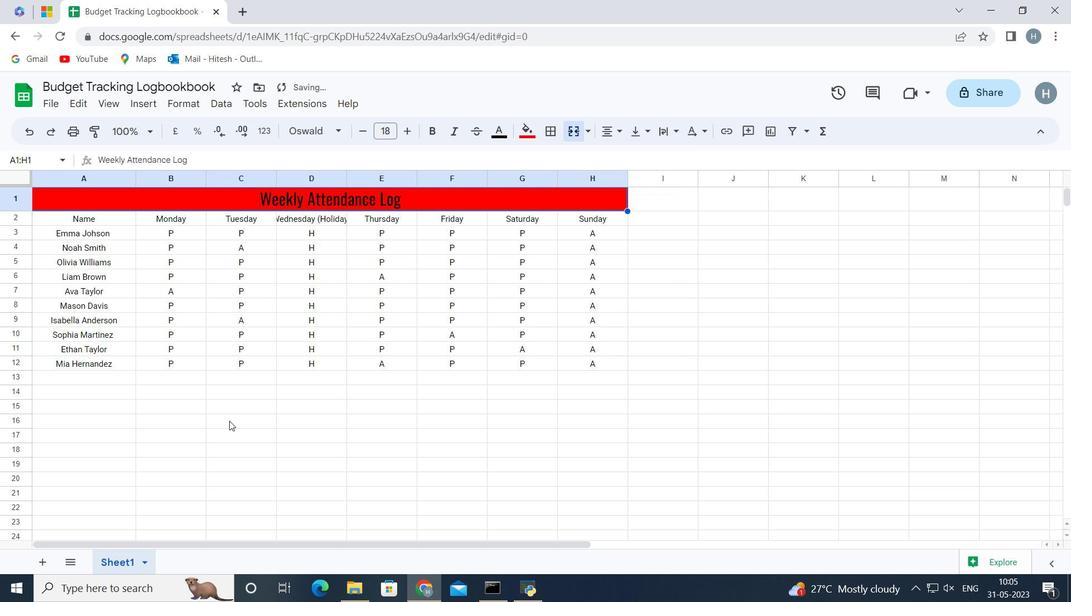 
Action: Mouse moved to (89, 217)
Screenshot: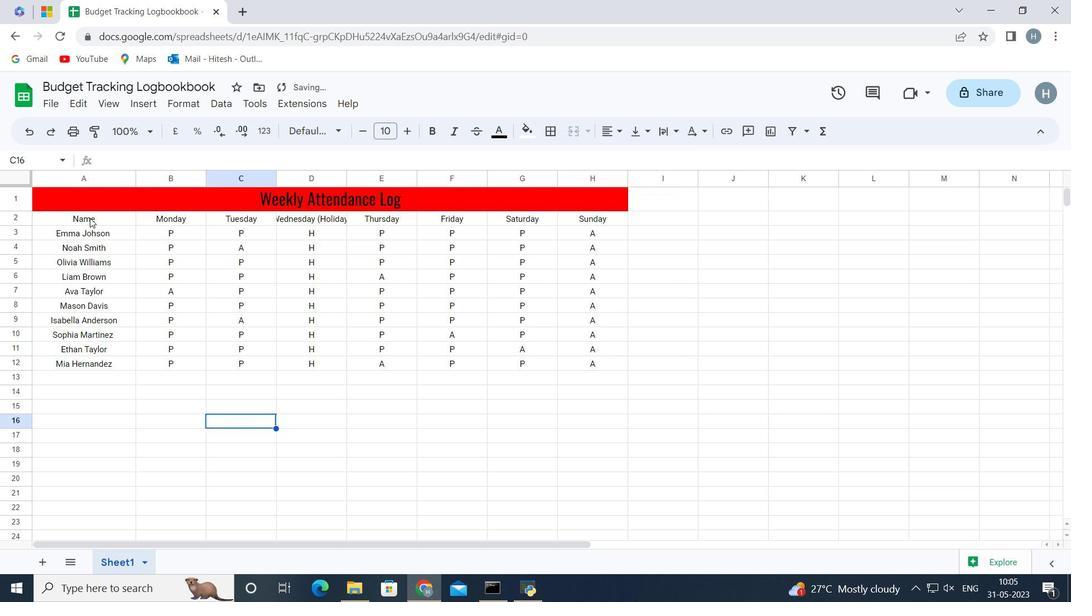 
Action: Mouse pressed left at (89, 217)
Screenshot: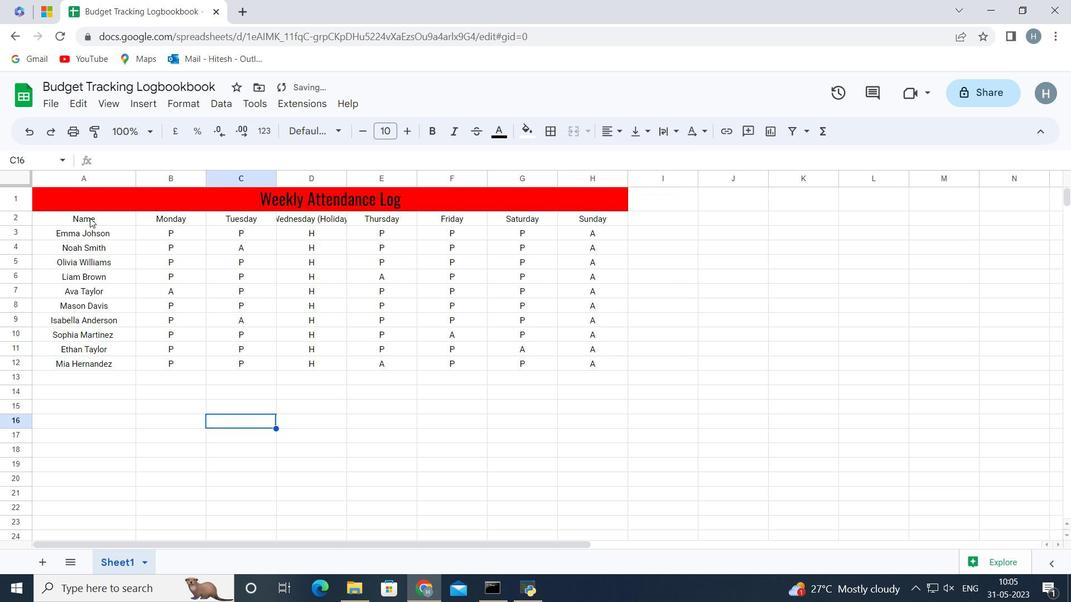 
Action: Key pressed <Key.shift><Key.shift><Key.right><Key.right><Key.right><Key.right><Key.right><Key.right><Key.right><Key.down><Key.down><Key.down><Key.down><Key.down><Key.down><Key.down><Key.down><Key.down><Key.down>
Screenshot: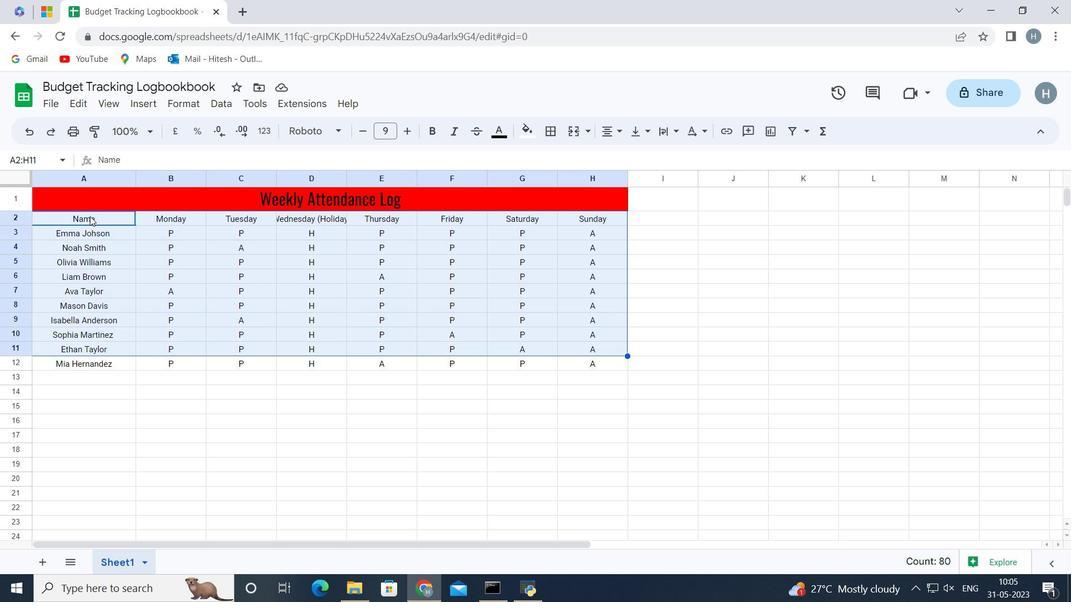 
Action: Mouse moved to (504, 137)
Screenshot: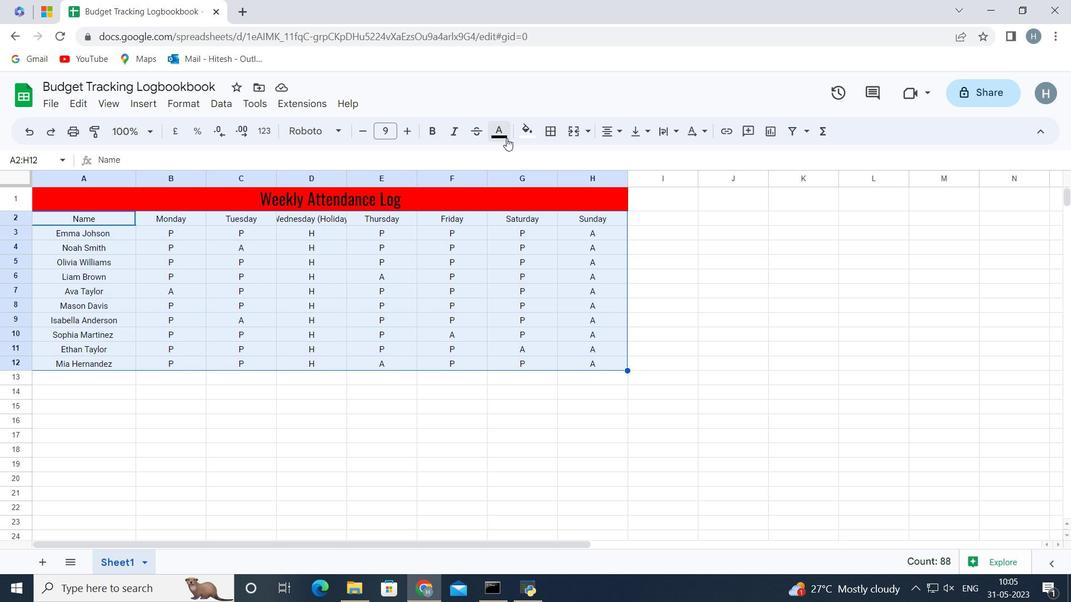 
Action: Mouse pressed left at (504, 137)
Screenshot: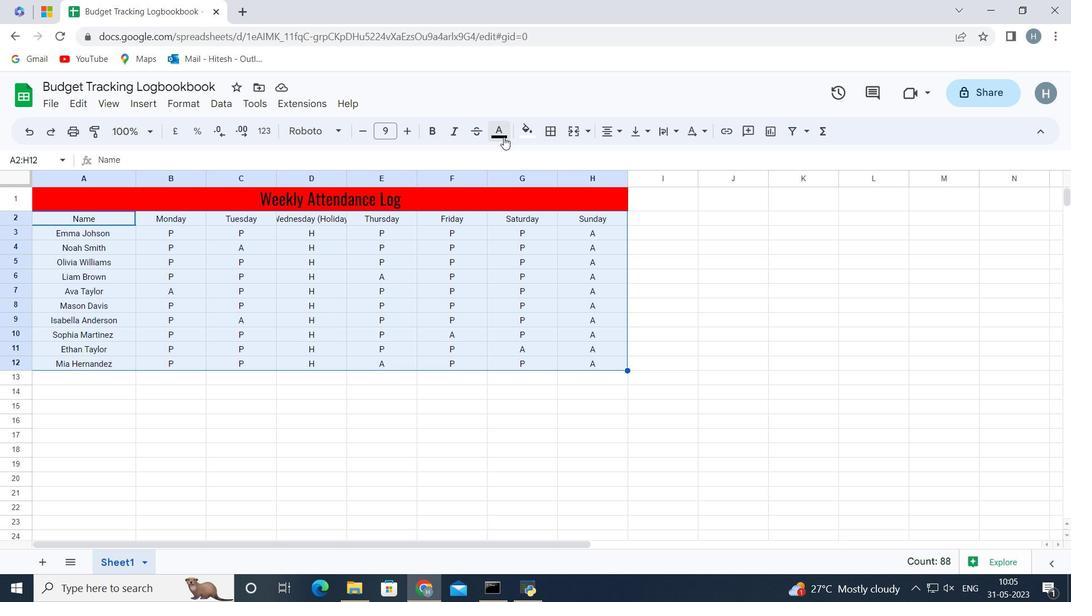
Action: Mouse moved to (522, 194)
Screenshot: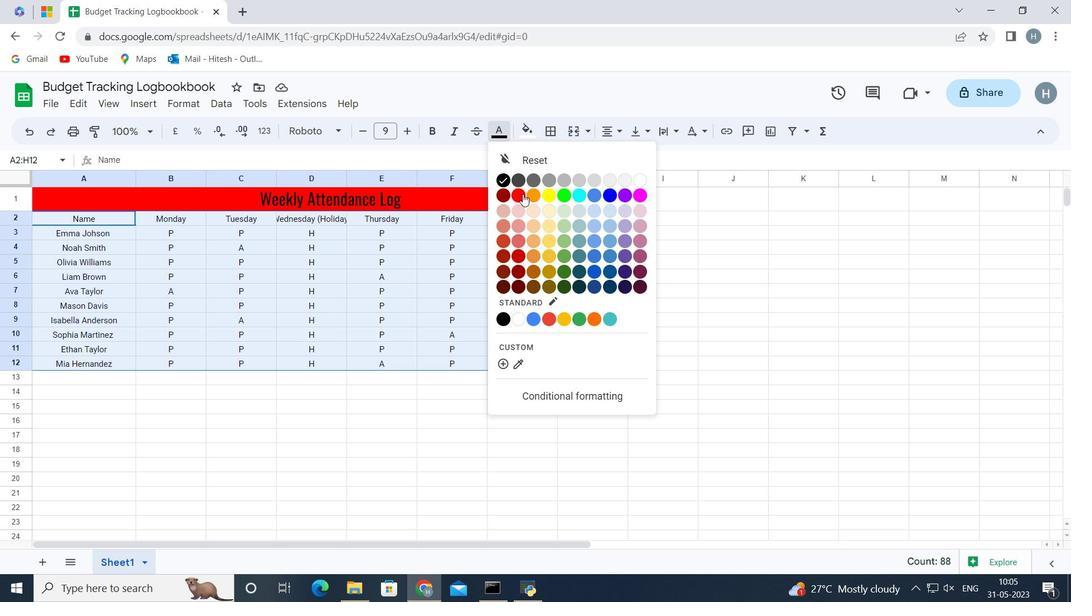 
Action: Mouse pressed left at (522, 194)
Screenshot: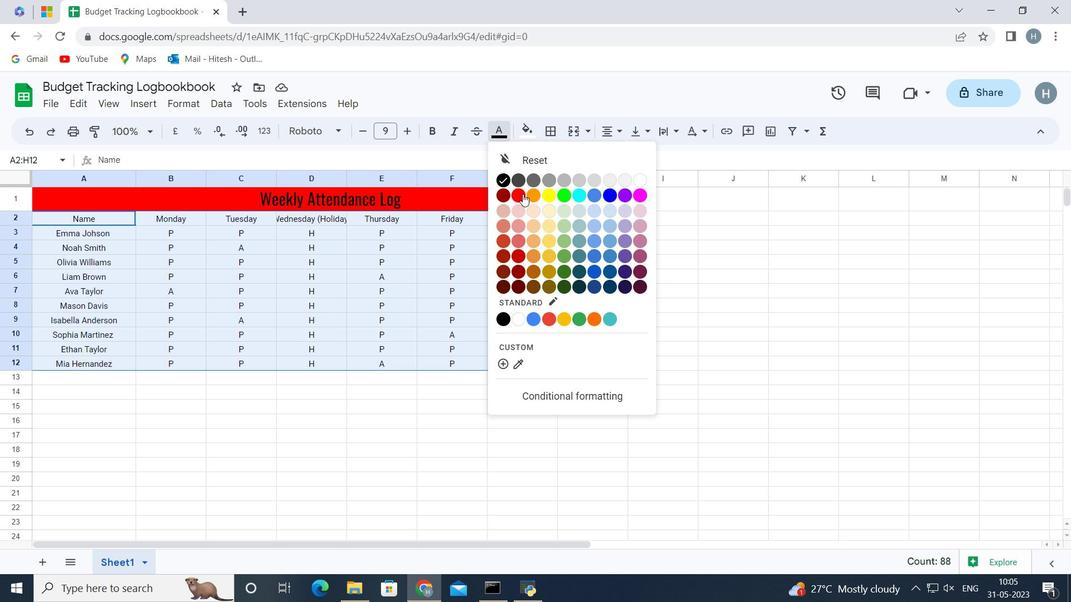 
Action: Mouse moved to (267, 450)
Screenshot: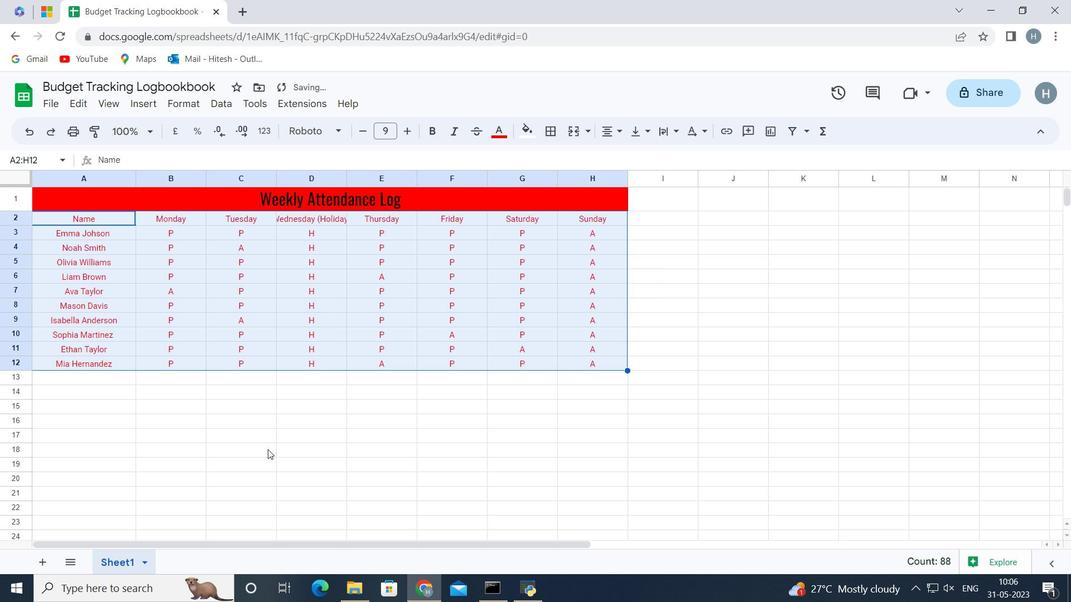 
Action: Mouse pressed left at (267, 450)
Screenshot: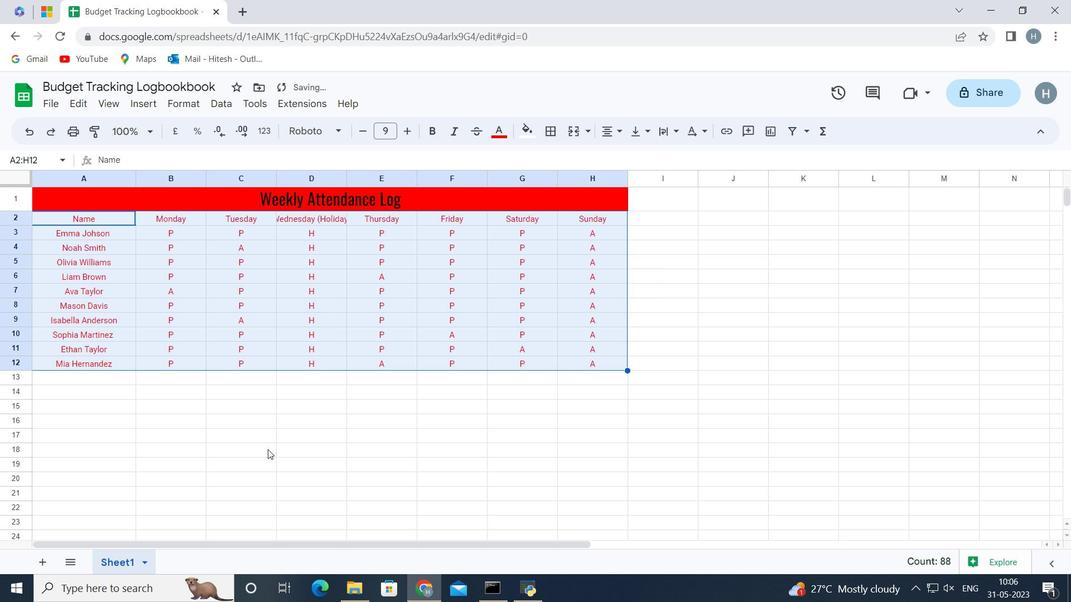 
Action: Mouse moved to (159, 313)
Screenshot: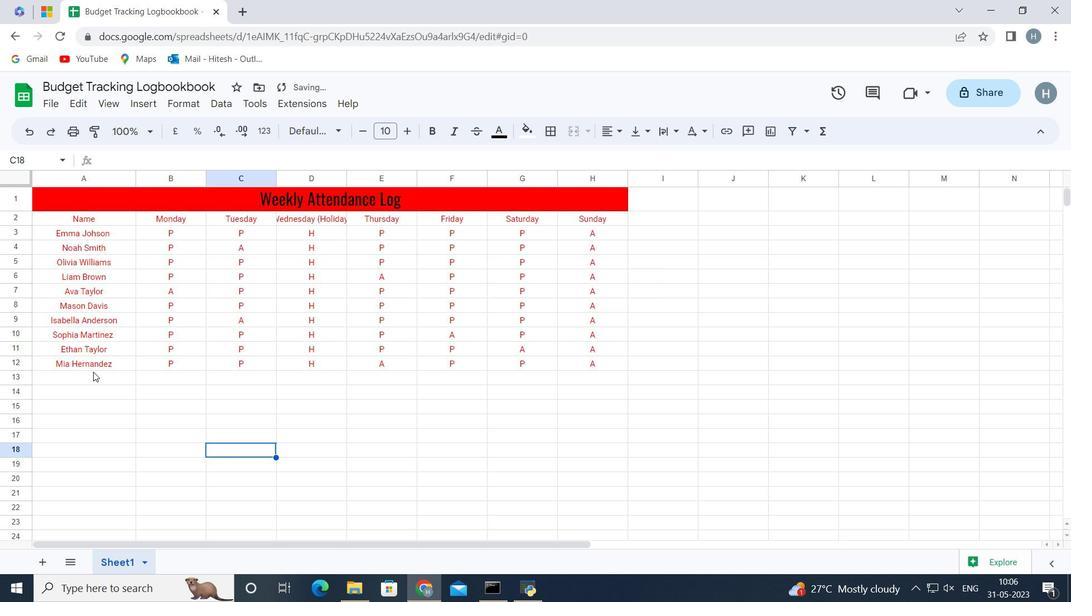 
